 Task: Create ChildIssue0000000101 as Child Issue of Issue Issue0000000051 in Backlog  in Scrum Project Project0000000011 in Jira. Create ChildIssue0000000102 as Child Issue of Issue Issue0000000051 in Backlog  in Scrum Project Project0000000011 in Jira. Create ChildIssue0000000103 as Child Issue of Issue Issue0000000052 in Backlog  in Scrum Project Project0000000011 in Jira. Create ChildIssue0000000104 as Child Issue of Issue Issue0000000052 in Backlog  in Scrum Project Project0000000011 in Jira. Create ChildIssue0000000105 as Child Issue of Issue Issue0000000053 in Backlog  in Scrum Project Project0000000011 in Jira
Action: Mouse moved to (362, 195)
Screenshot: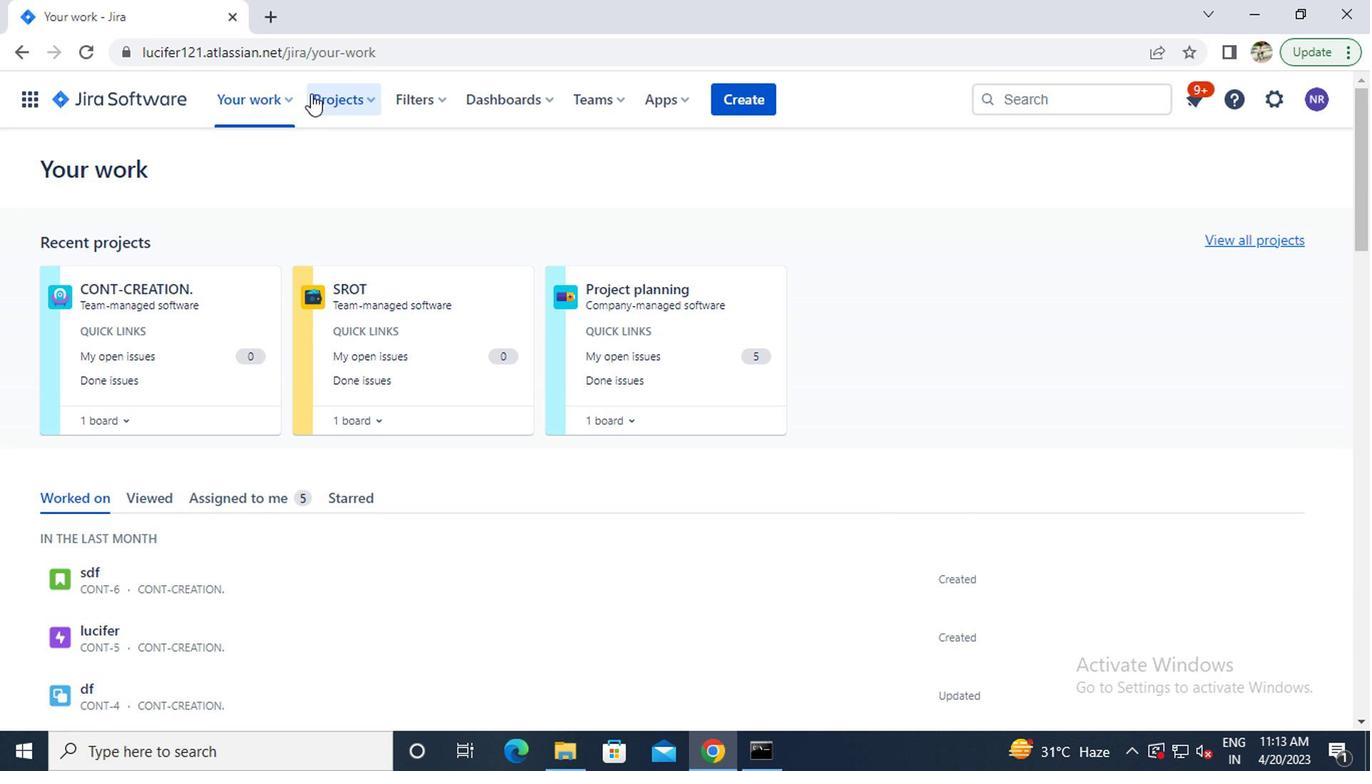 
Action: Mouse pressed left at (362, 195)
Screenshot: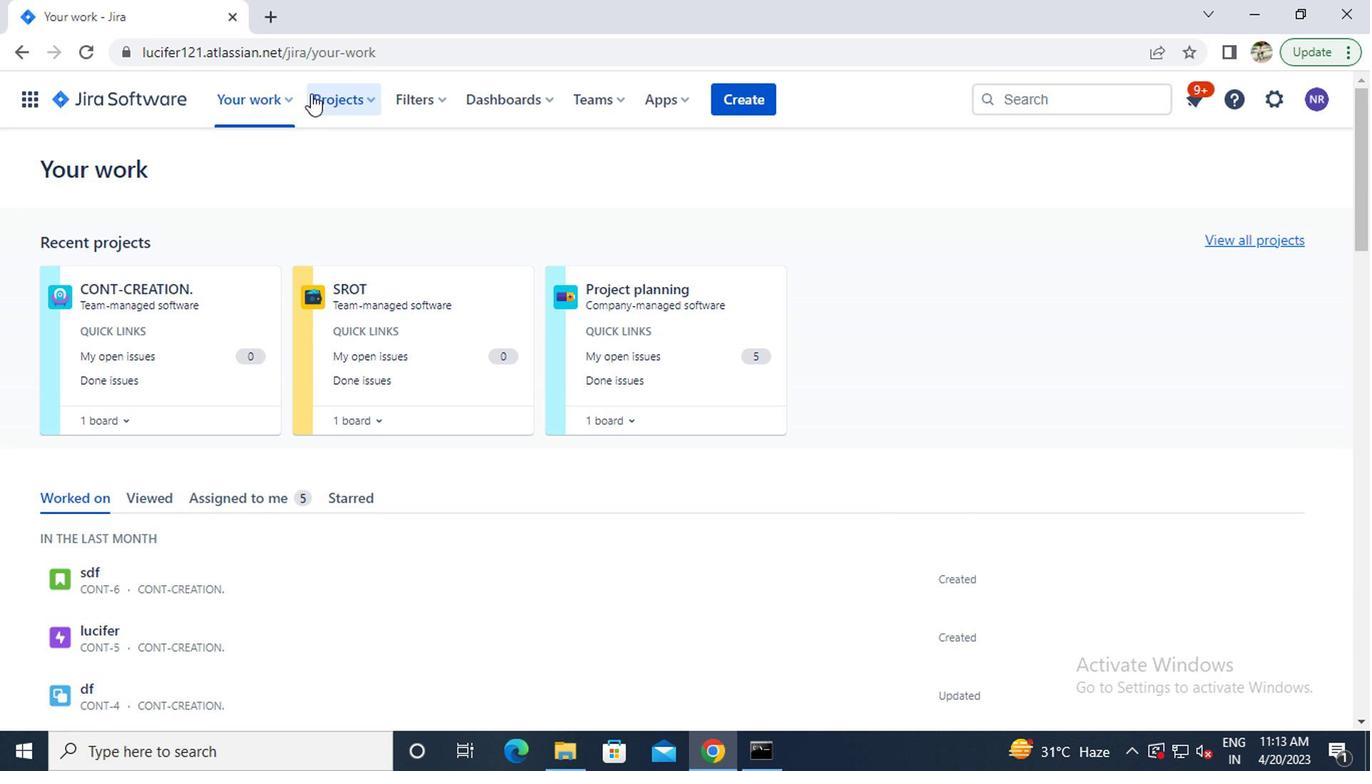 
Action: Mouse moved to (425, 278)
Screenshot: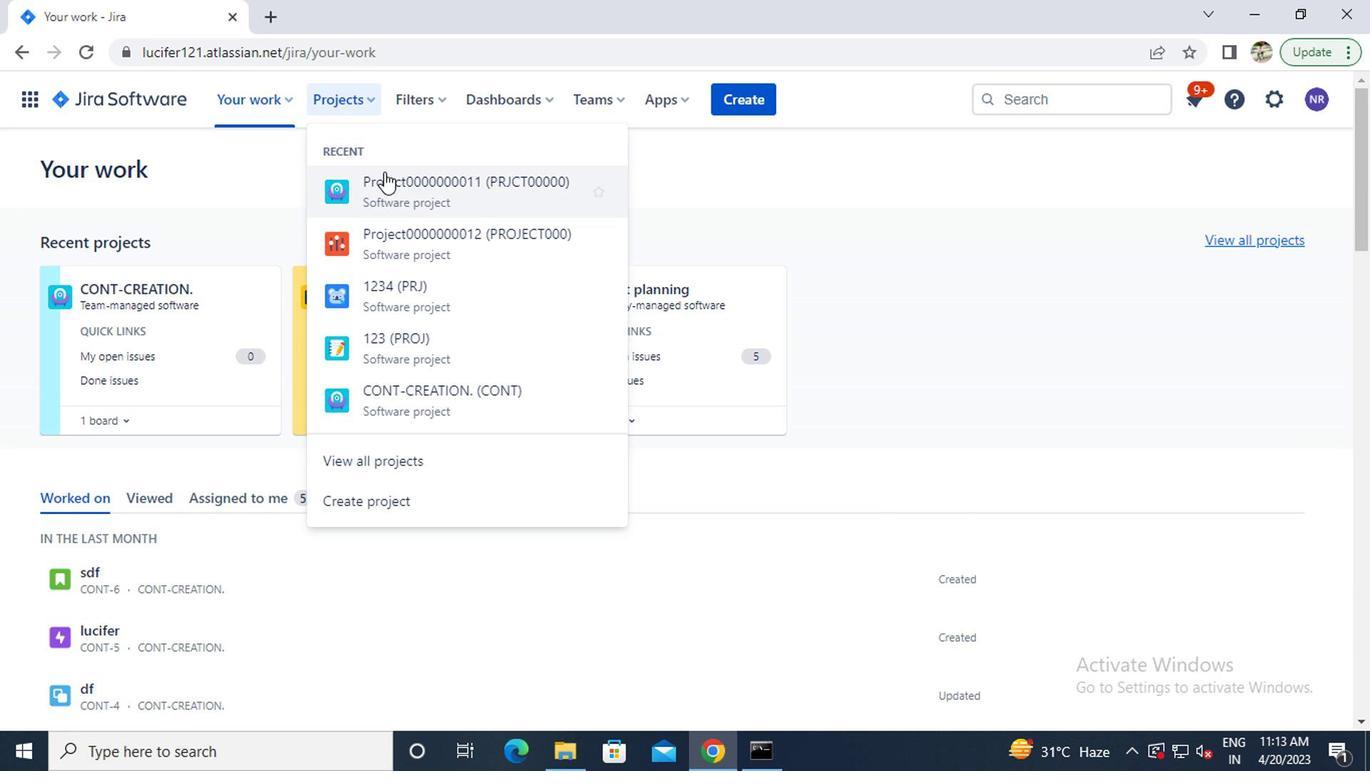 
Action: Mouse pressed left at (425, 278)
Screenshot: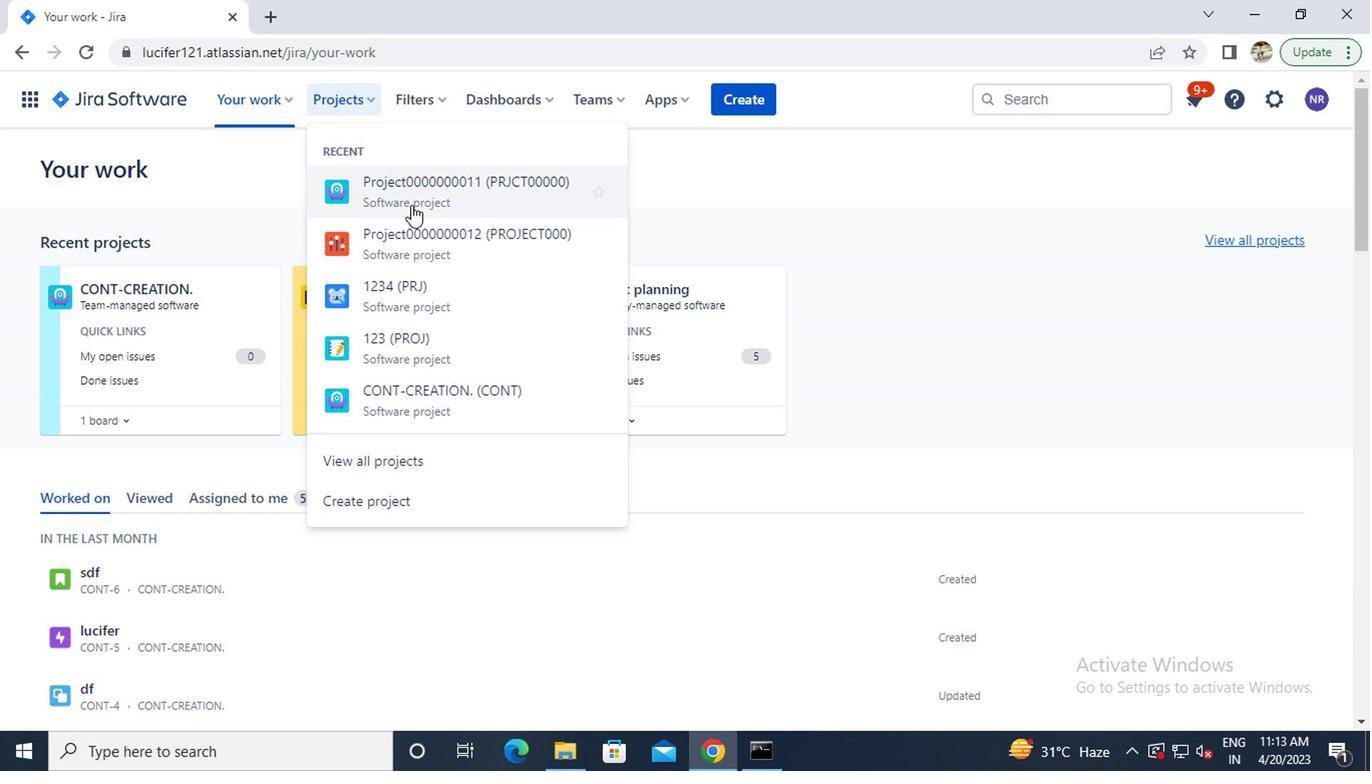 
Action: Mouse moved to (219, 351)
Screenshot: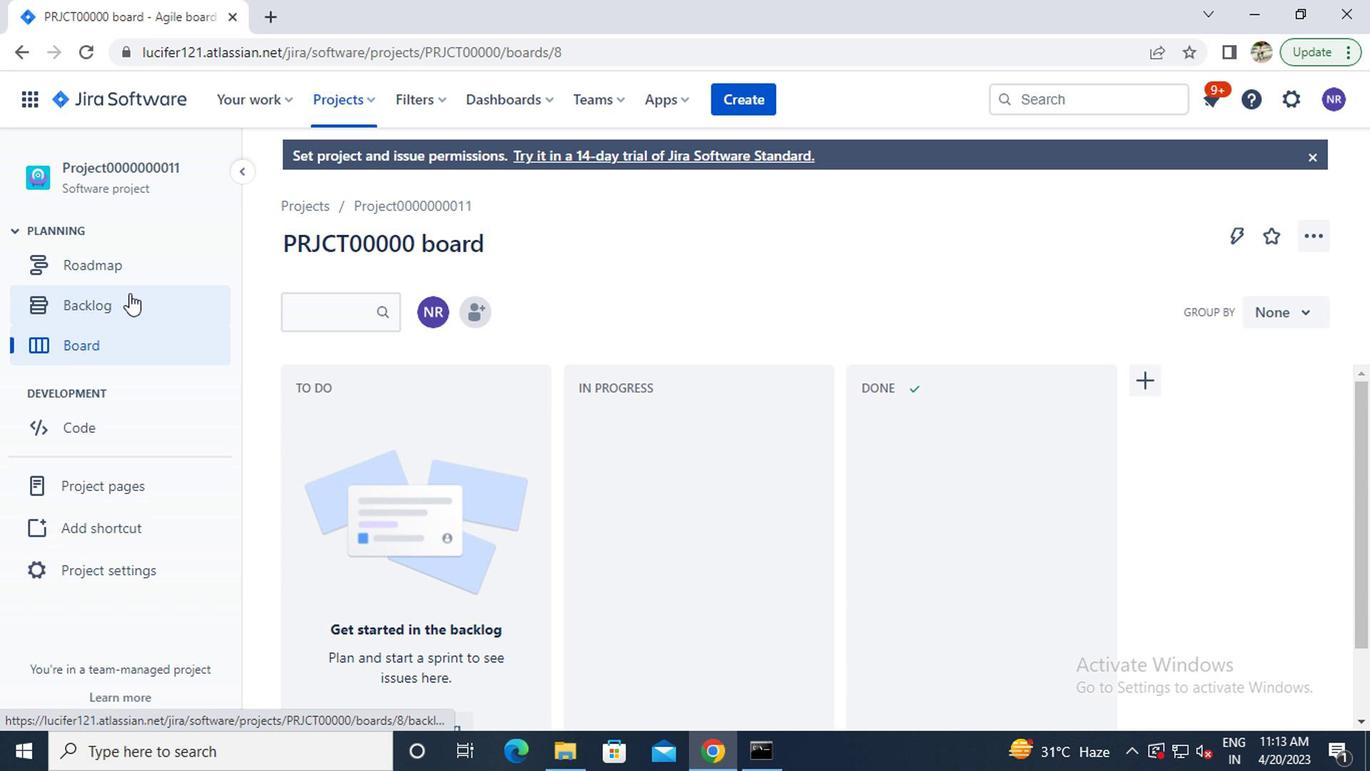 
Action: Mouse pressed left at (219, 351)
Screenshot: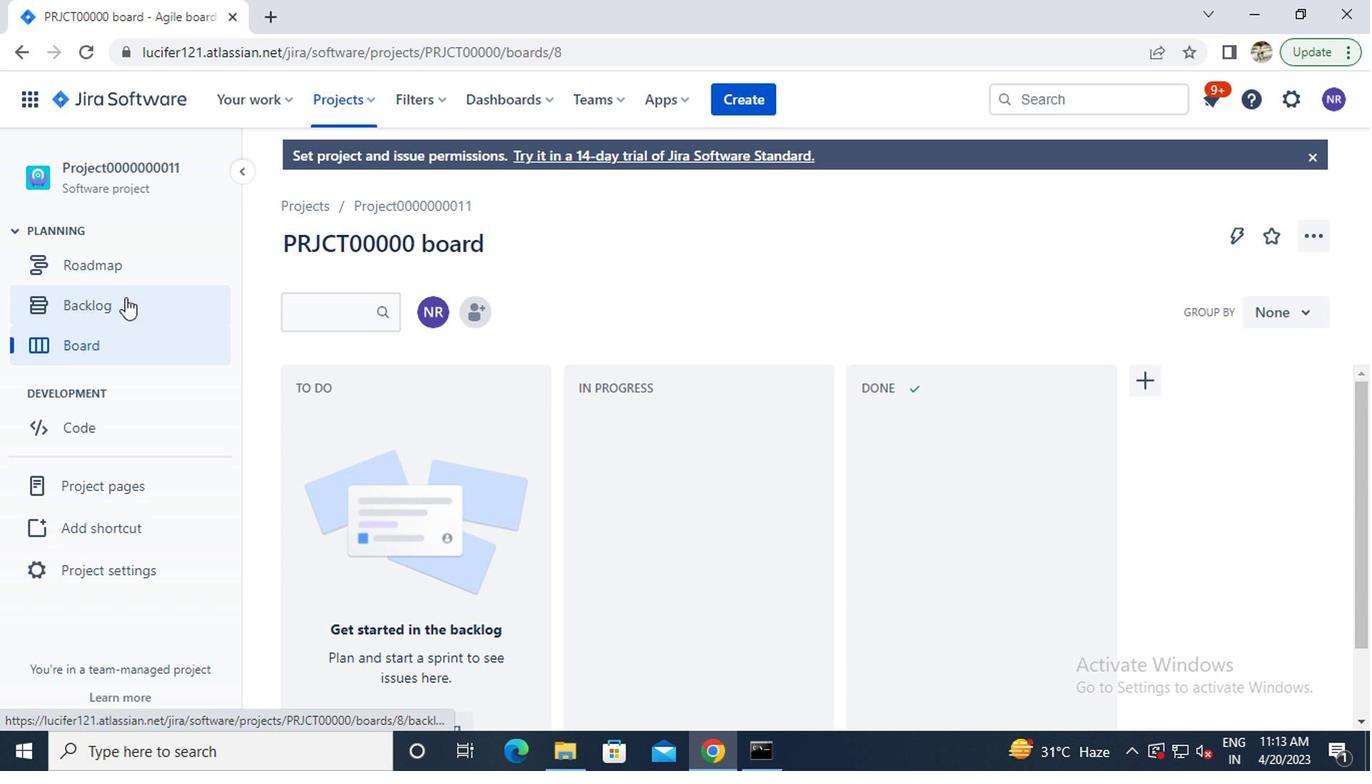 
Action: Mouse moved to (358, 383)
Screenshot: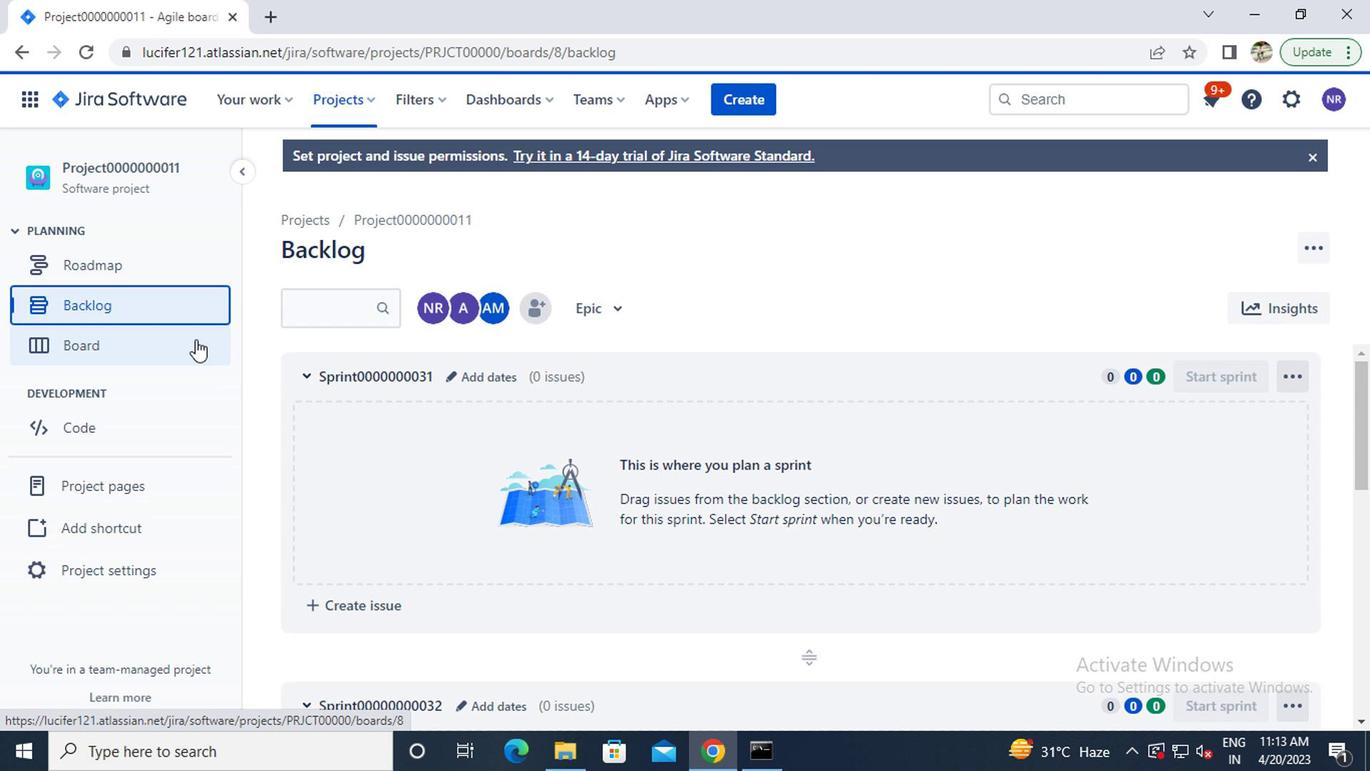 
Action: Mouse scrolled (358, 382) with delta (0, 0)
Screenshot: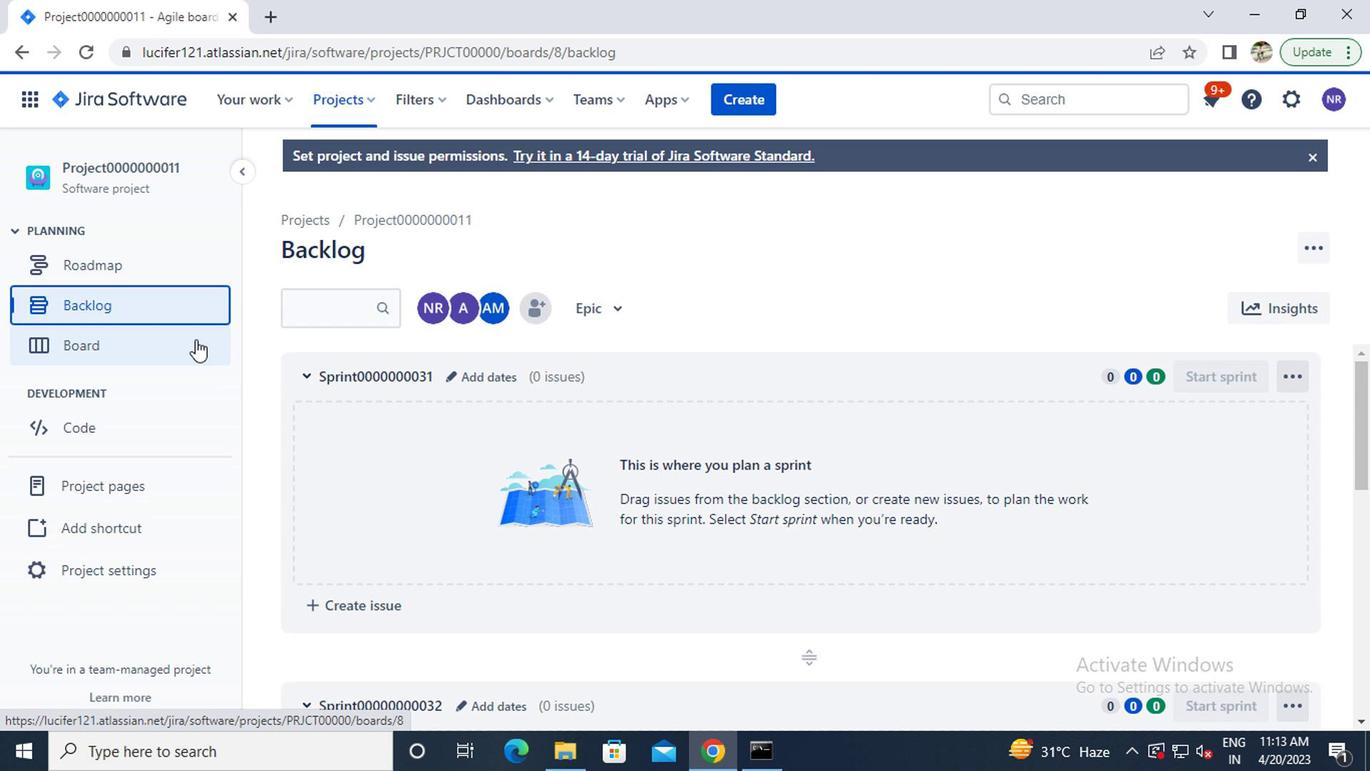 
Action: Mouse scrolled (358, 382) with delta (0, 0)
Screenshot: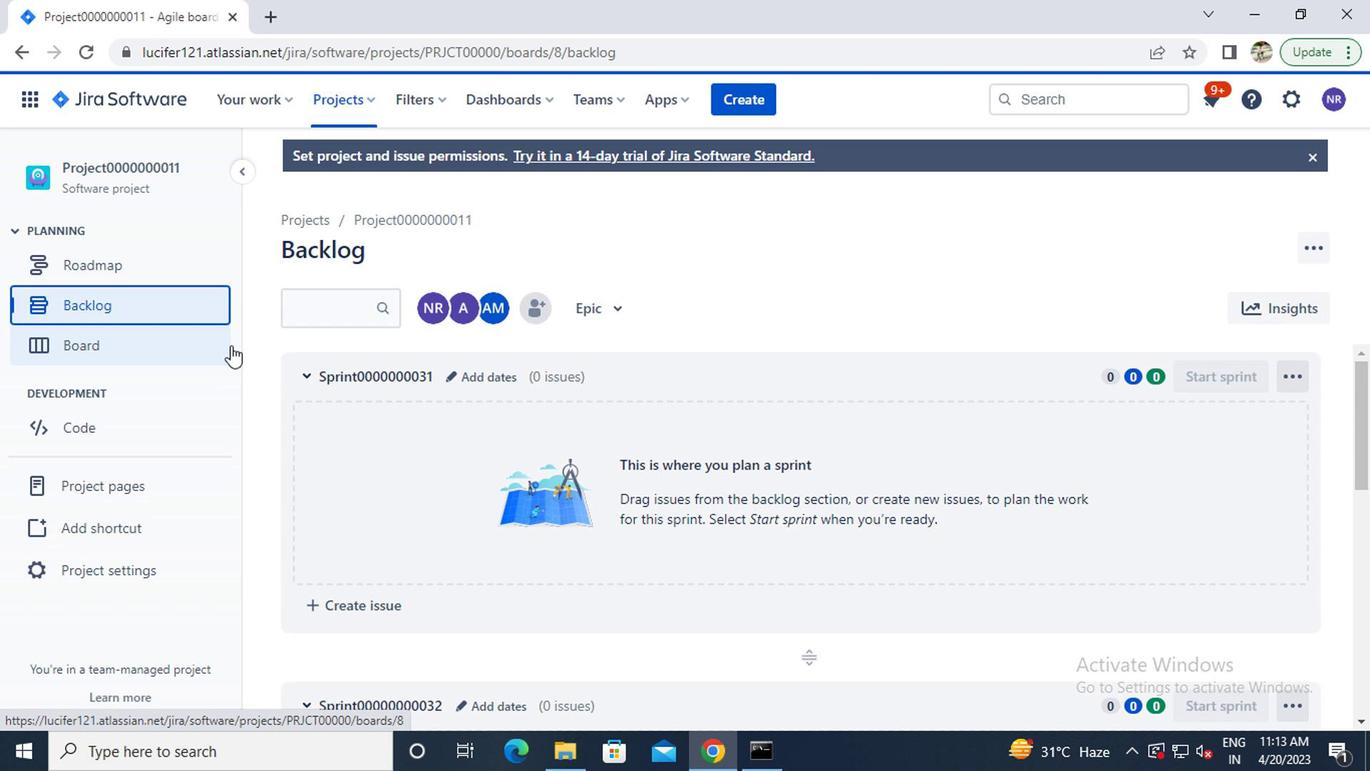 
Action: Mouse scrolled (358, 382) with delta (0, 0)
Screenshot: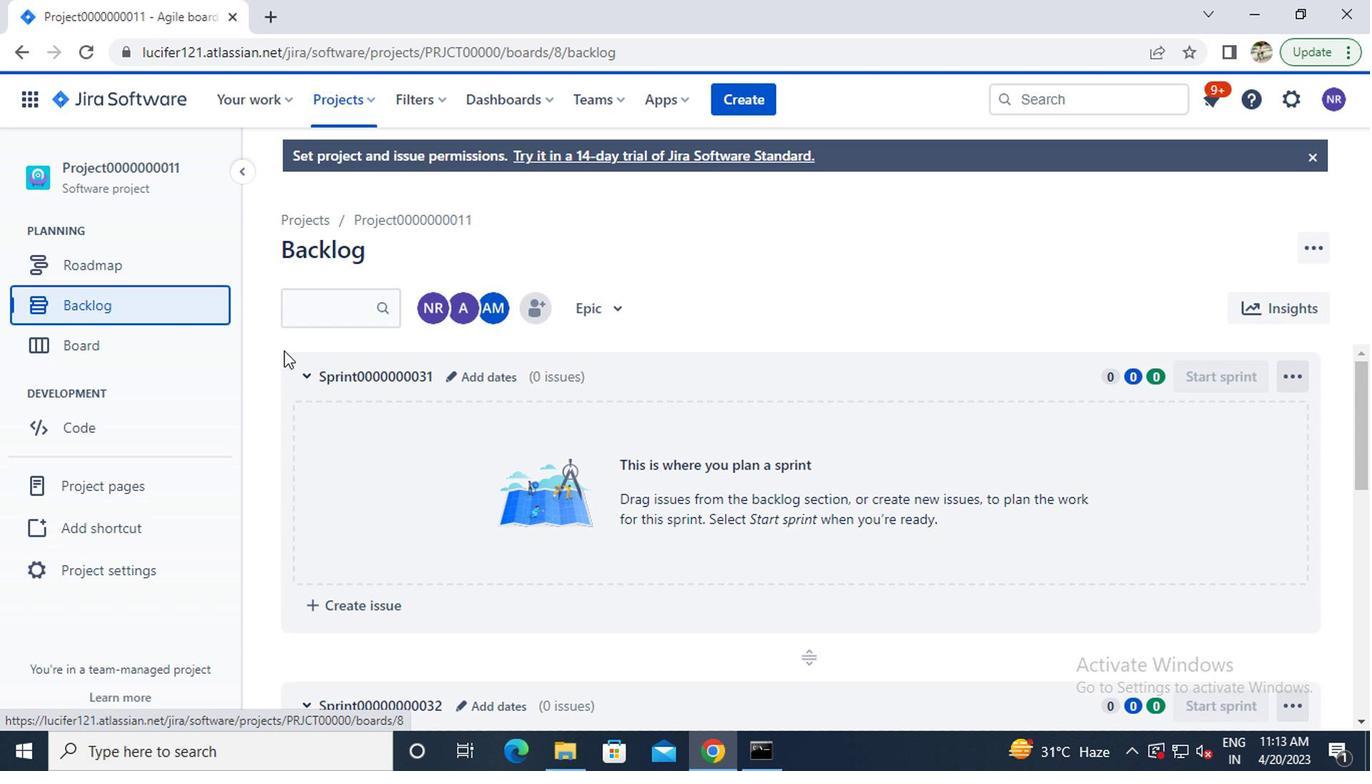 
Action: Mouse moved to (370, 390)
Screenshot: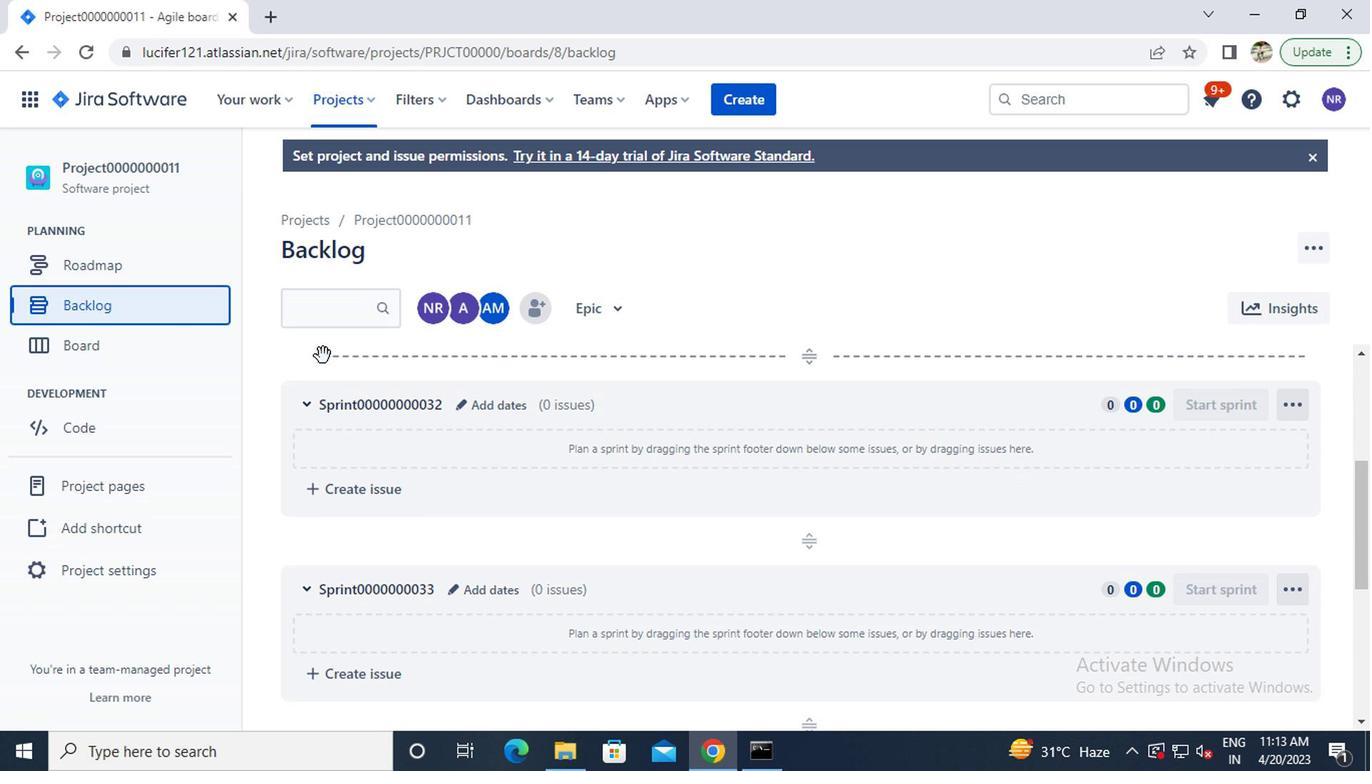 
Action: Mouse scrolled (370, 389) with delta (0, 0)
Screenshot: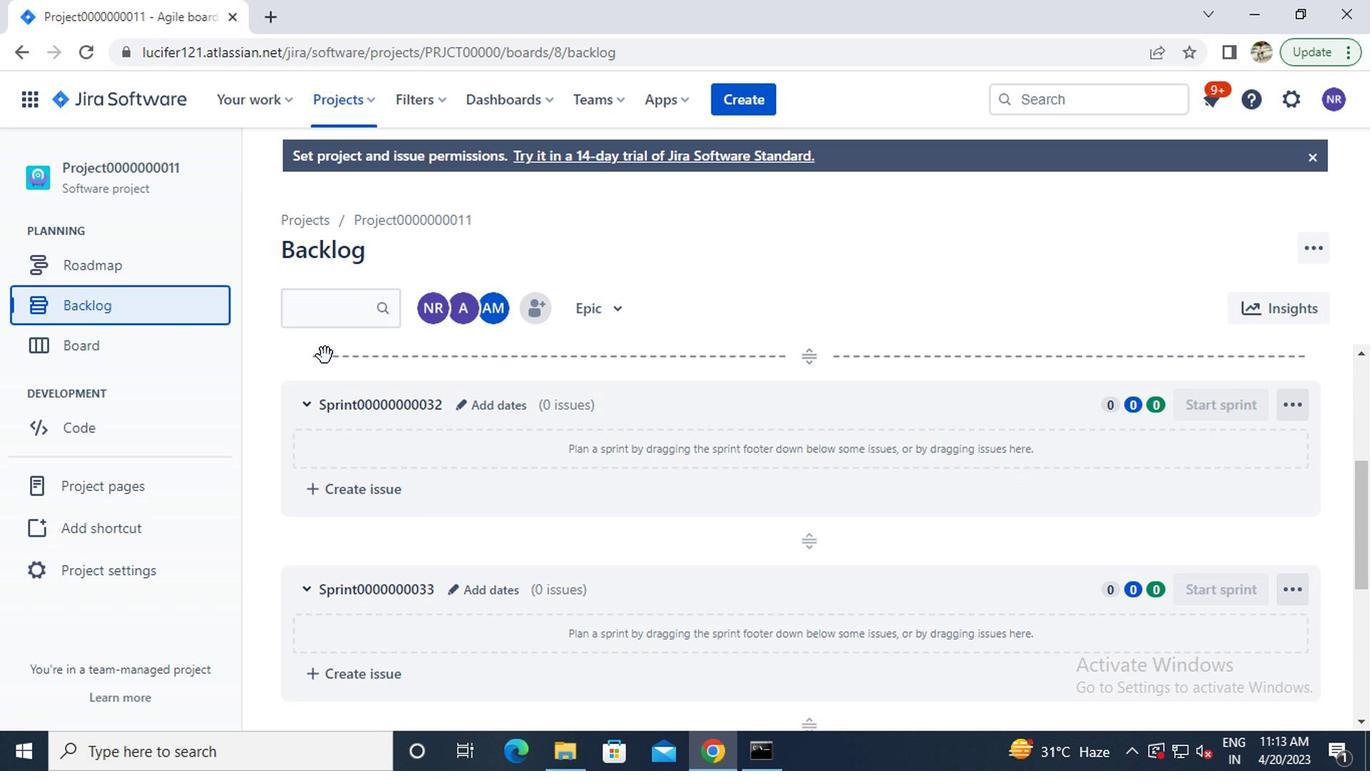
Action: Mouse scrolled (370, 389) with delta (0, 0)
Screenshot: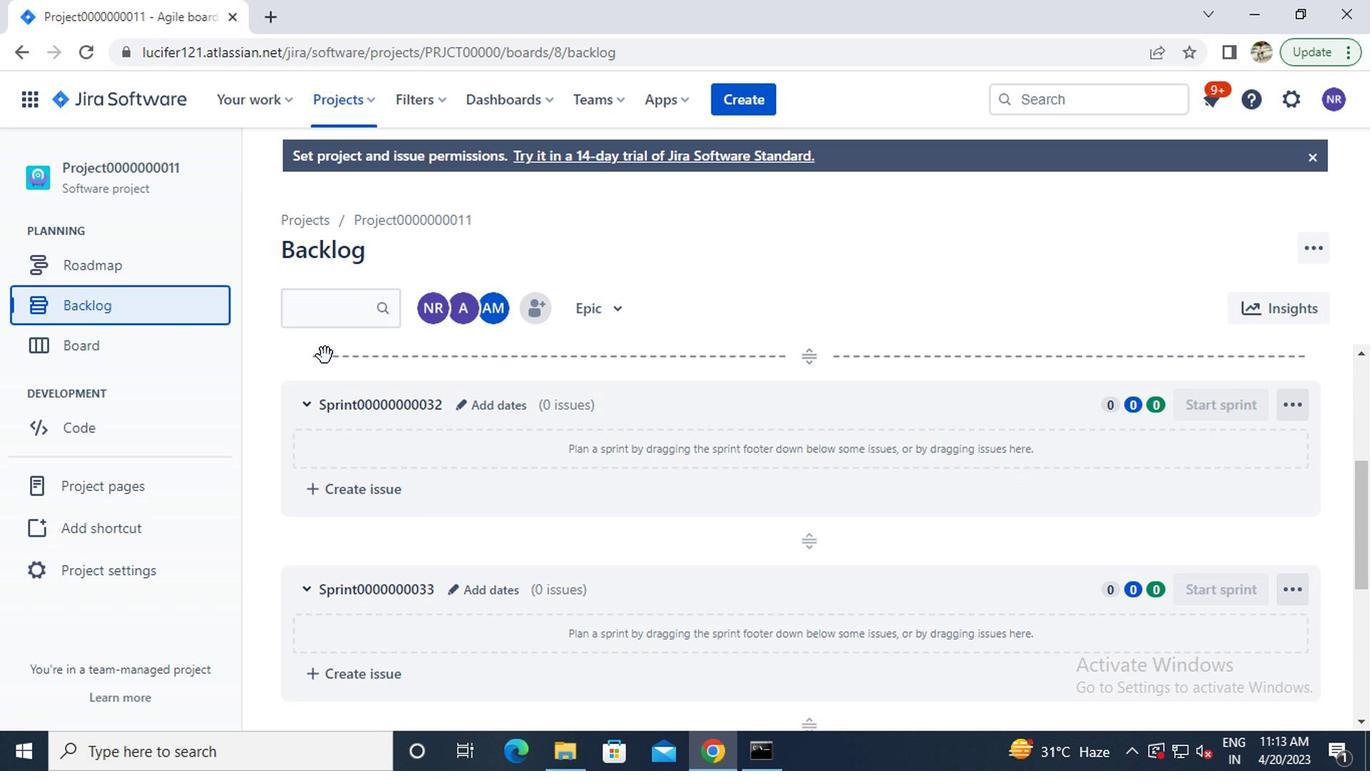 
Action: Mouse scrolled (370, 389) with delta (0, 0)
Screenshot: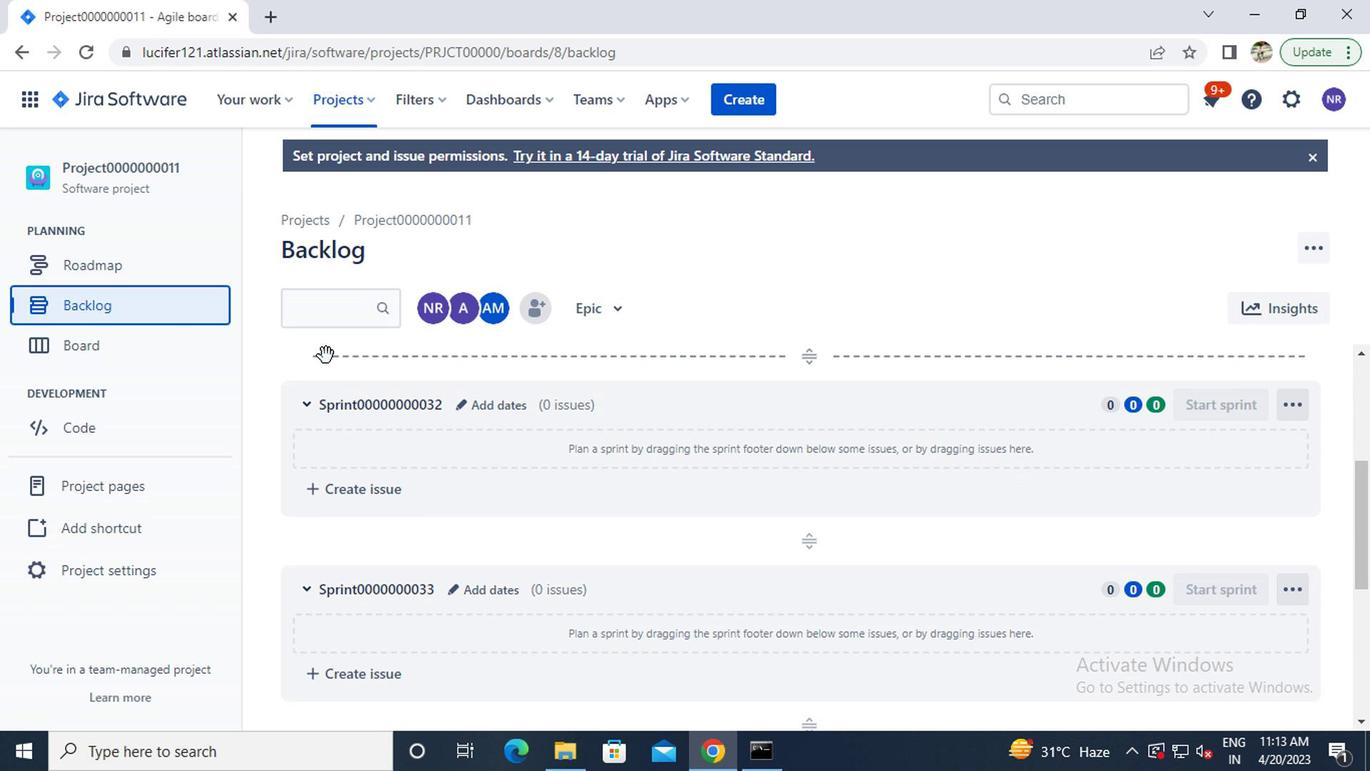 
Action: Mouse scrolled (370, 389) with delta (0, 0)
Screenshot: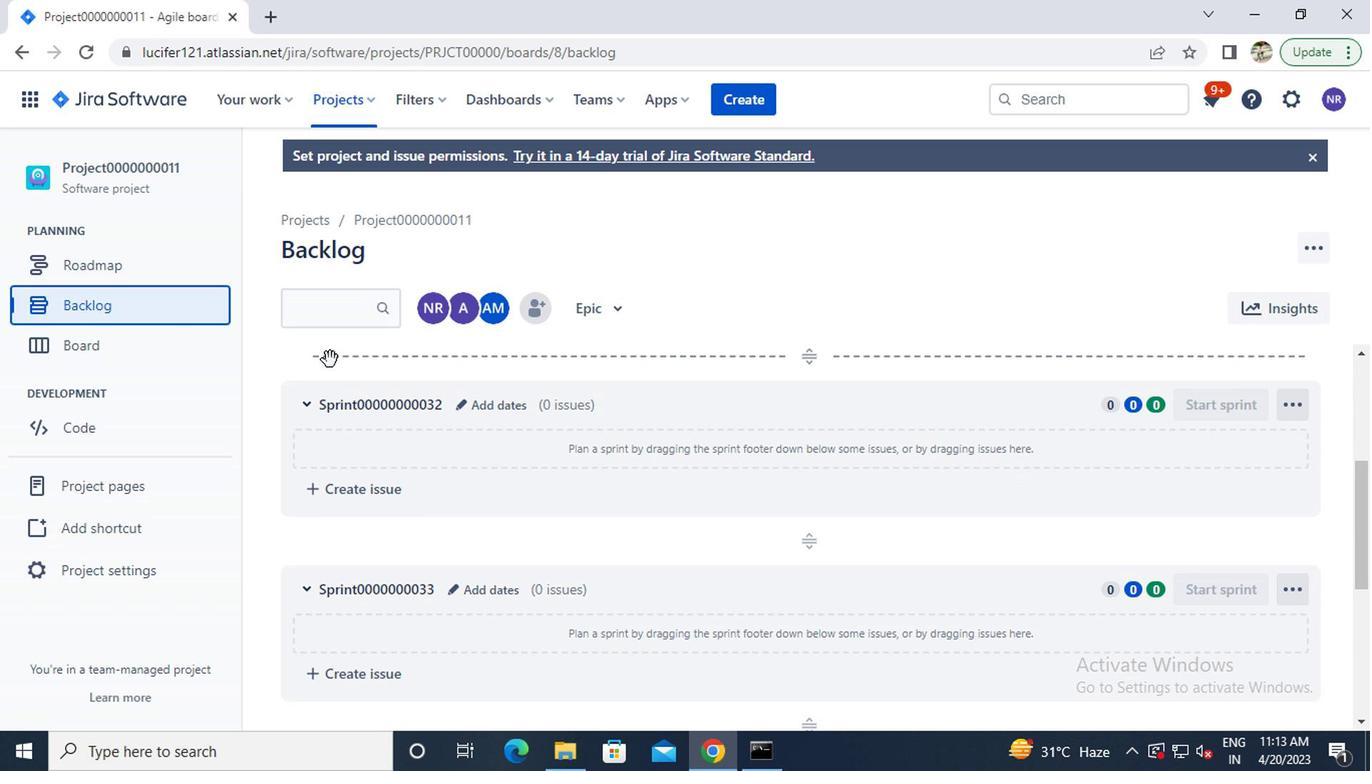 
Action: Mouse moved to (416, 450)
Screenshot: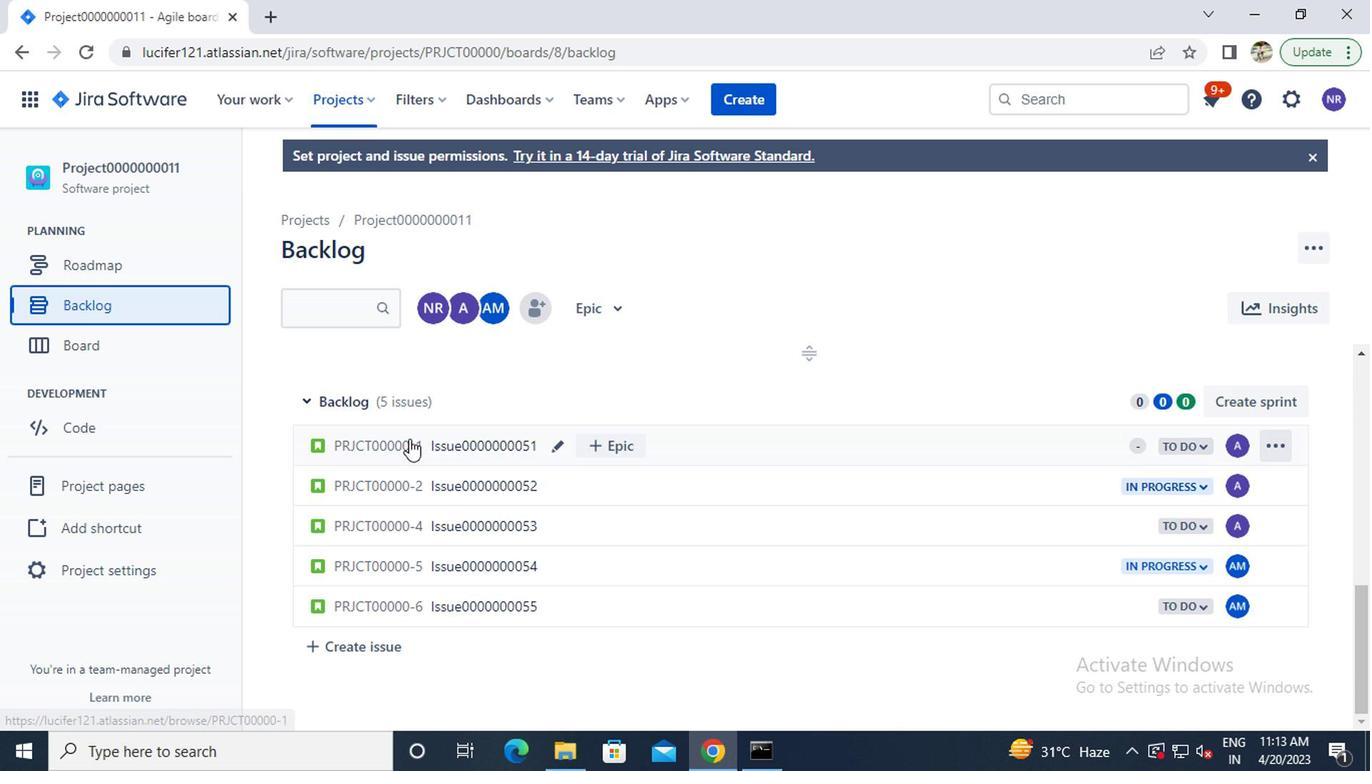
Action: Mouse pressed left at (416, 450)
Screenshot: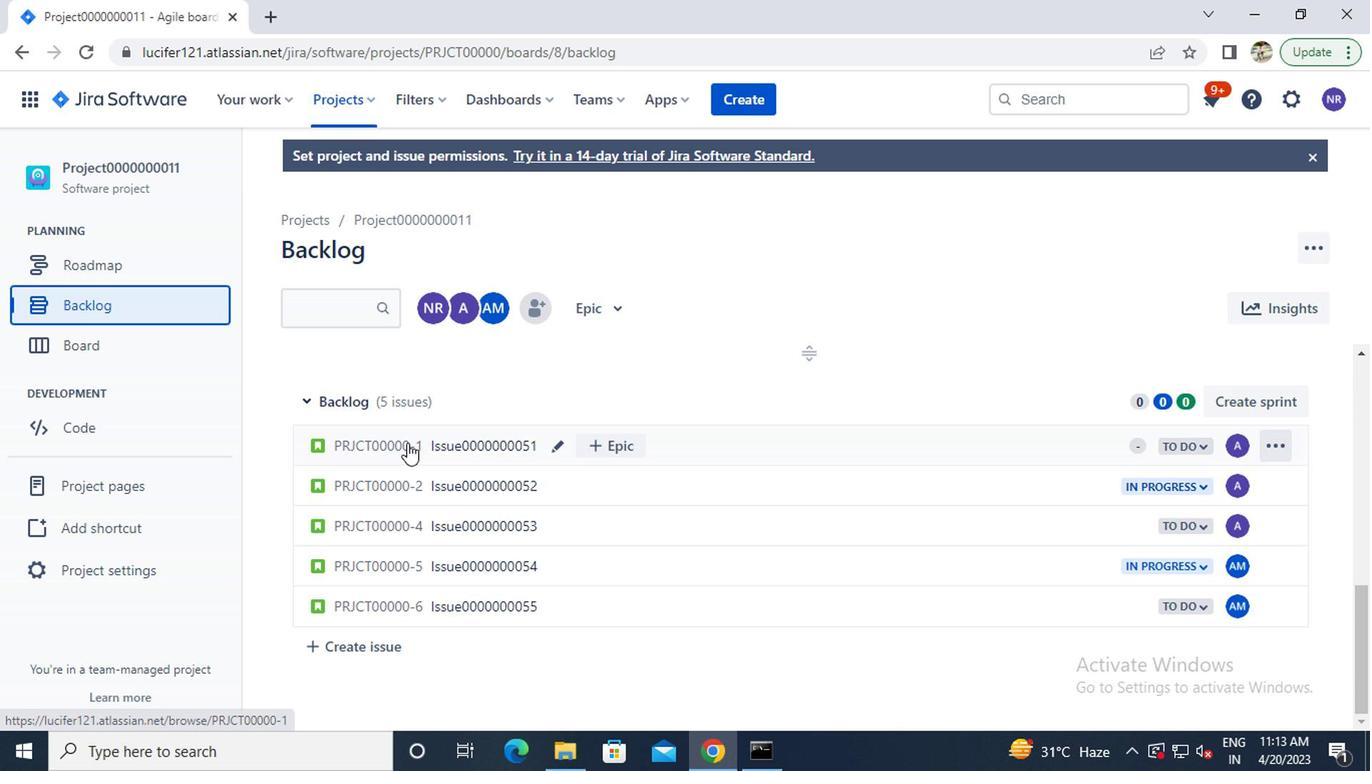 
Action: Mouse moved to (843, 463)
Screenshot: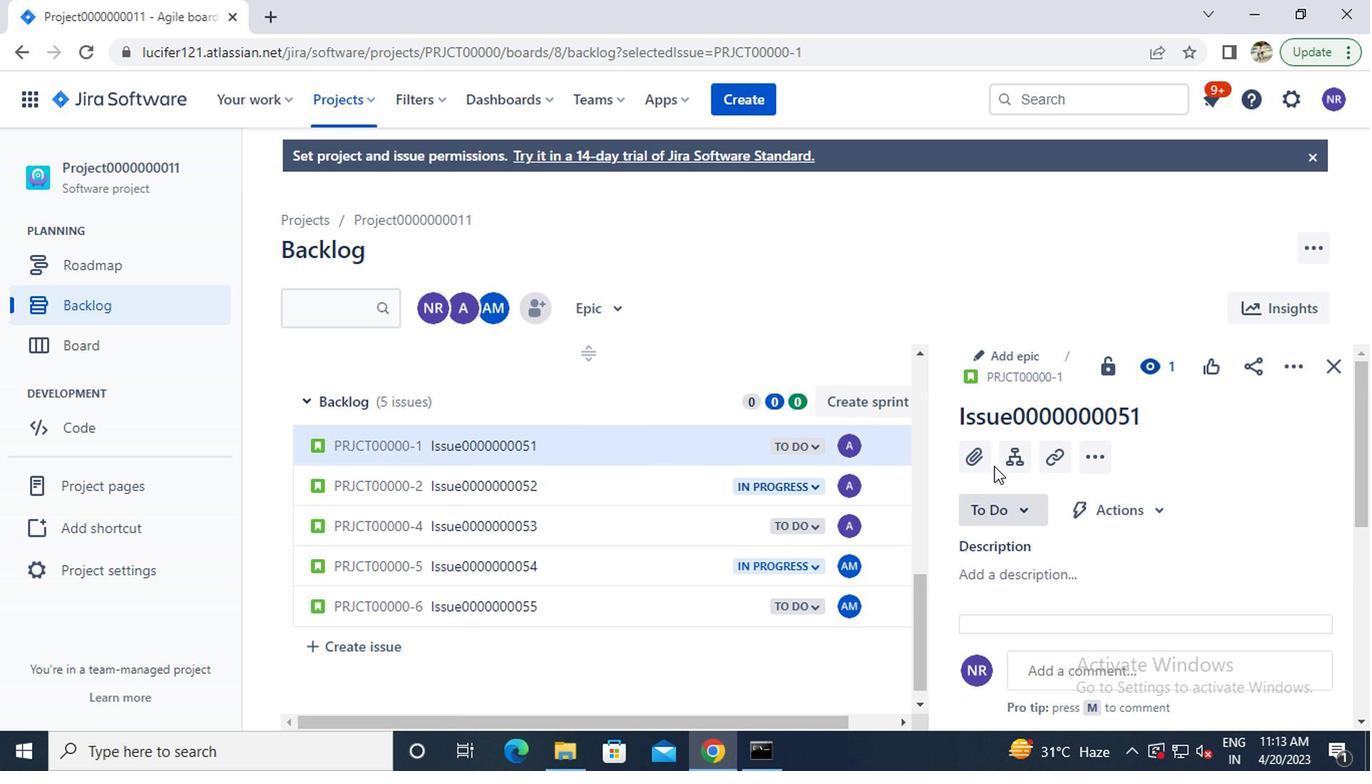 
Action: Mouse pressed left at (843, 463)
Screenshot: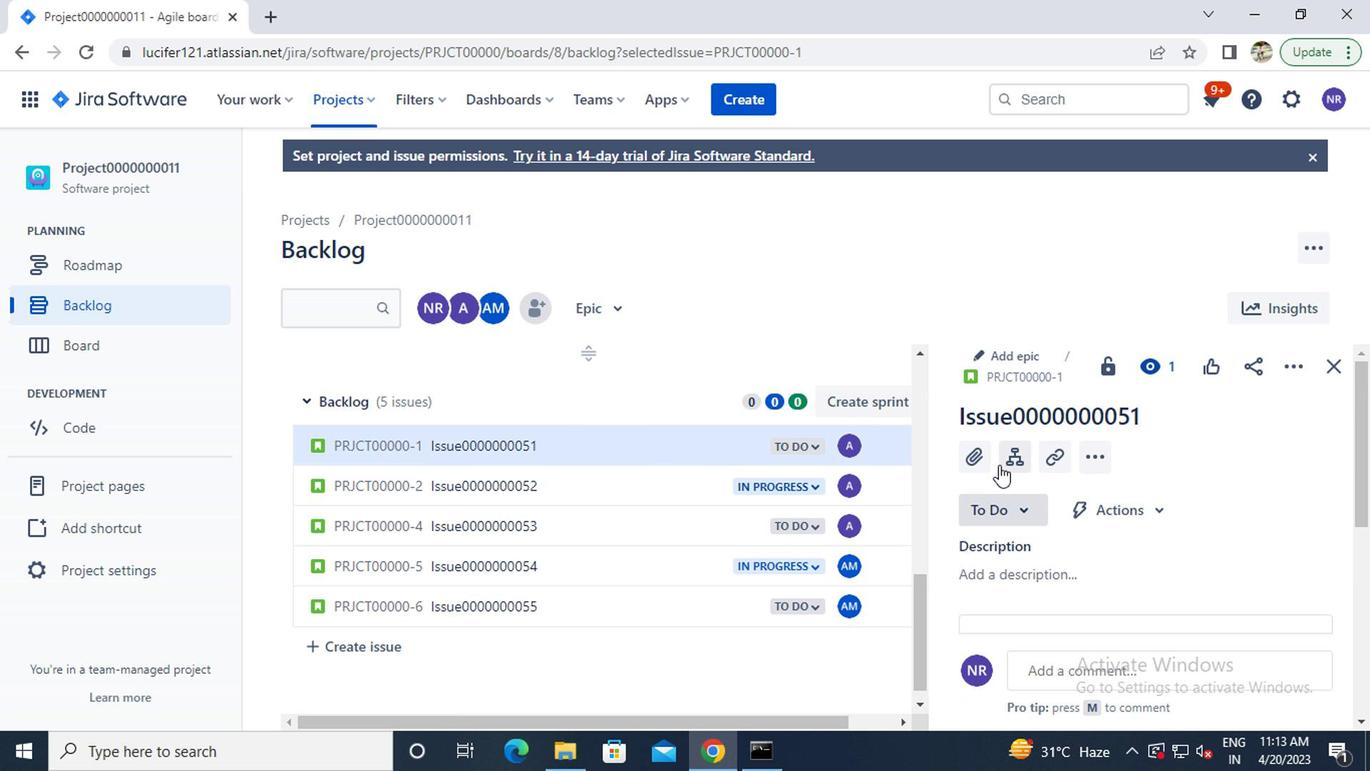 
Action: Mouse moved to (834, 496)
Screenshot: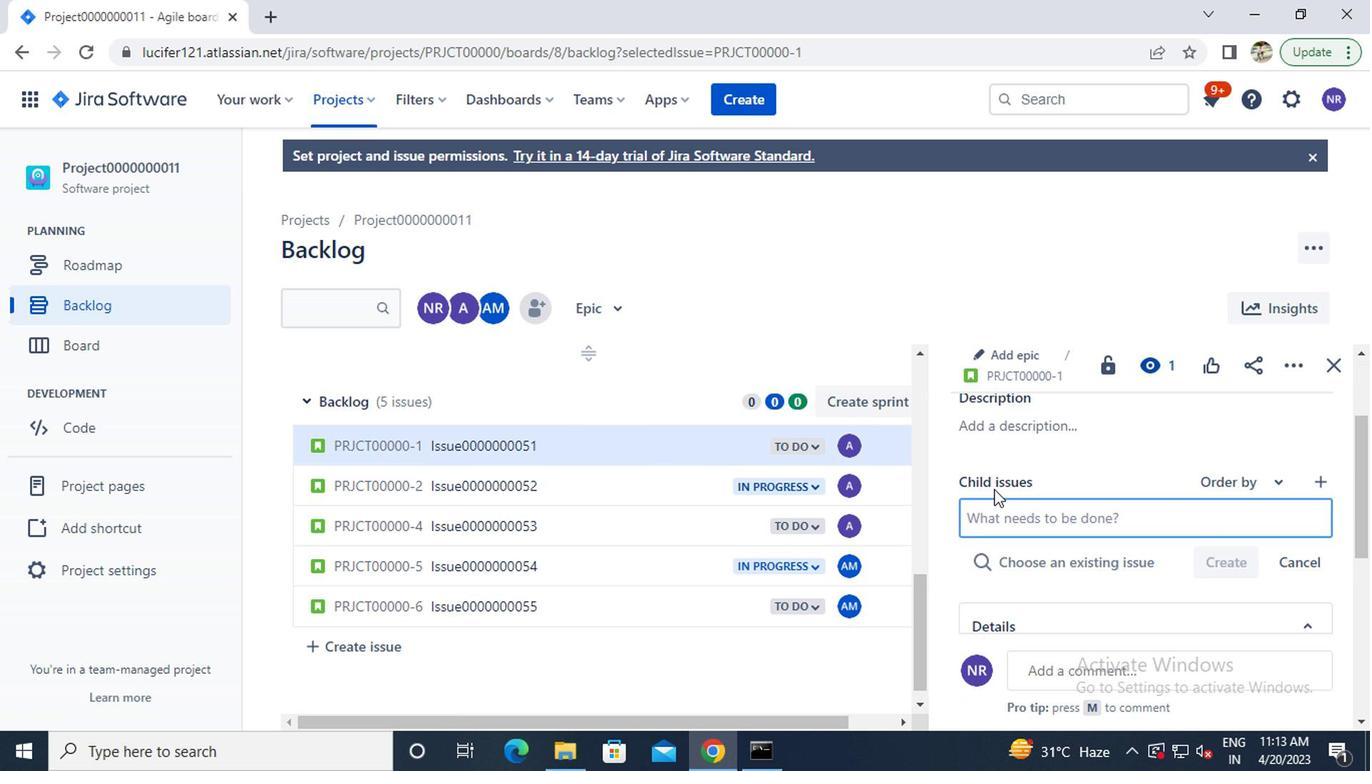 
Action: Mouse pressed left at (834, 496)
Screenshot: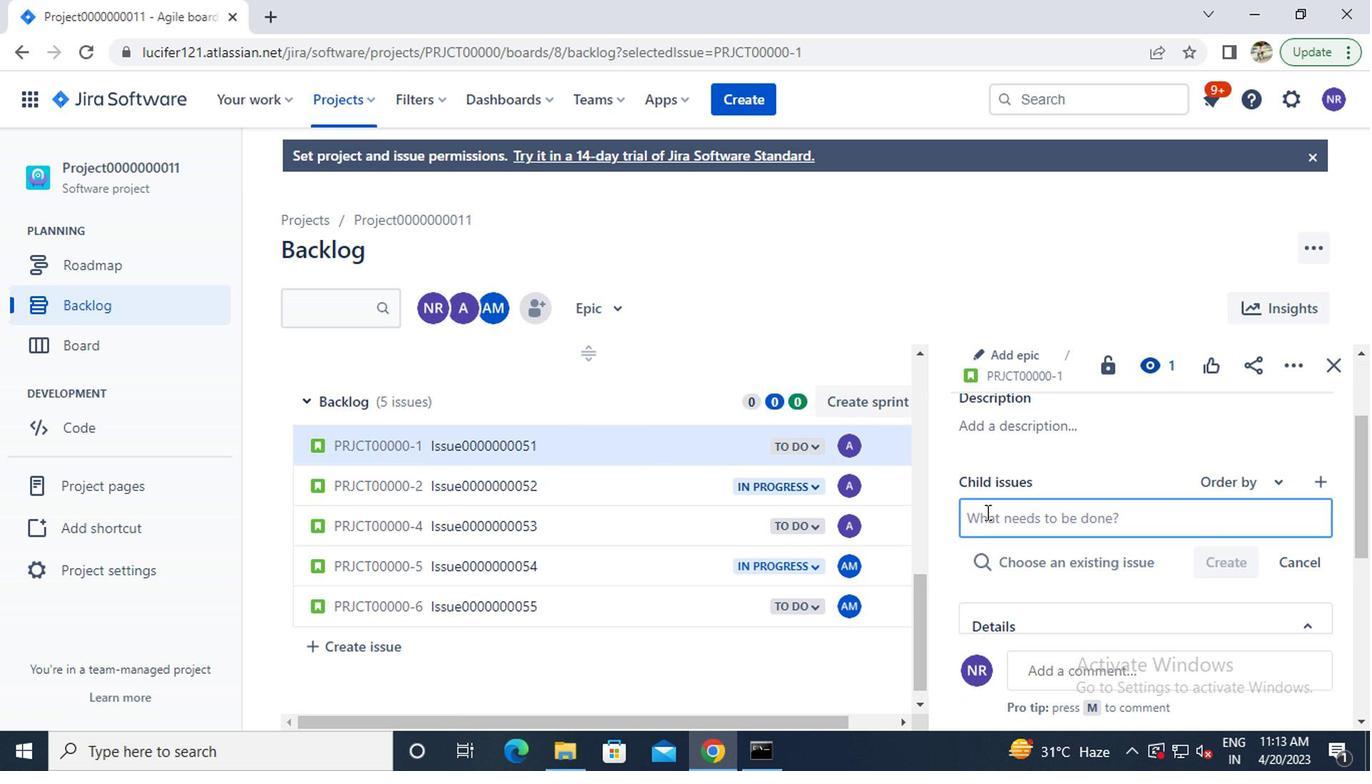 
Action: Key pressed c<Key.caps_lock>hild<Key.caps_lock>i<Key.caps_lock>ssue0000000101
Screenshot: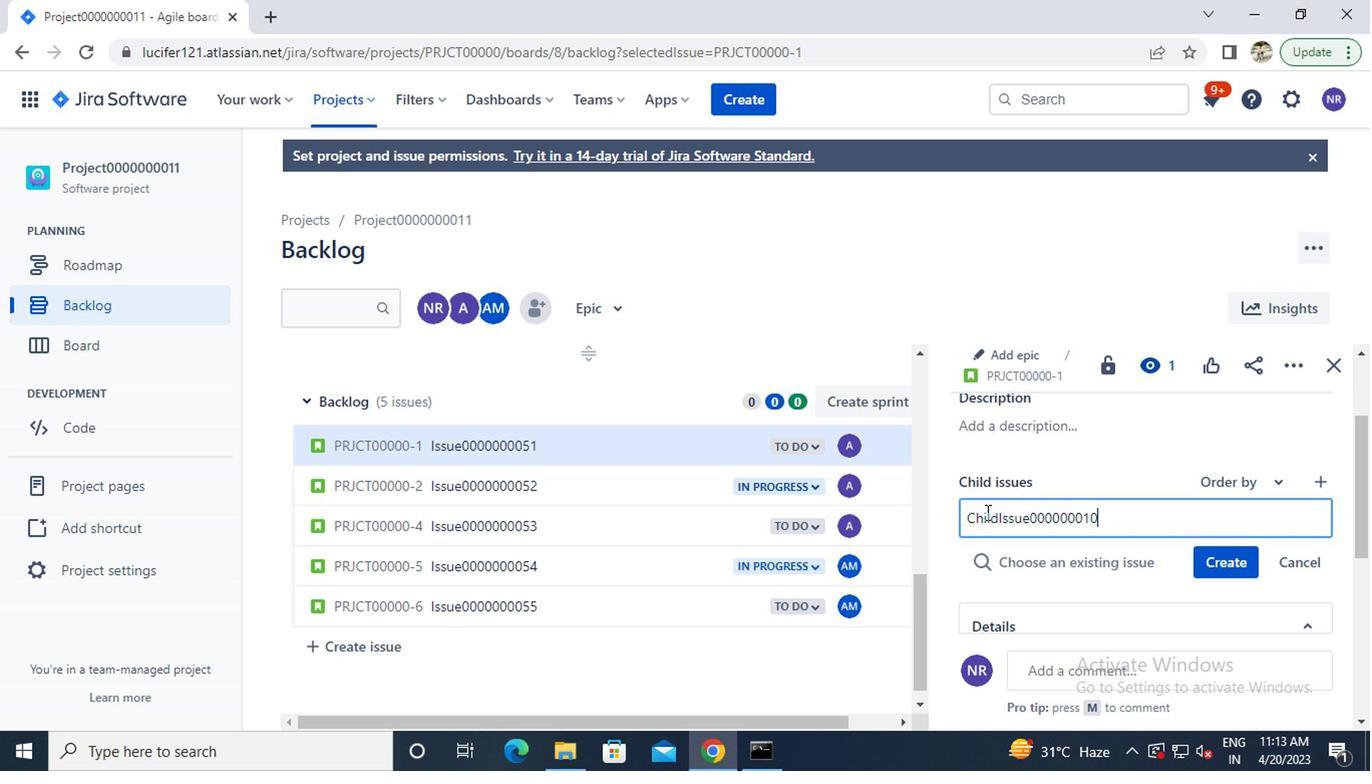 
Action: Mouse moved to (998, 532)
Screenshot: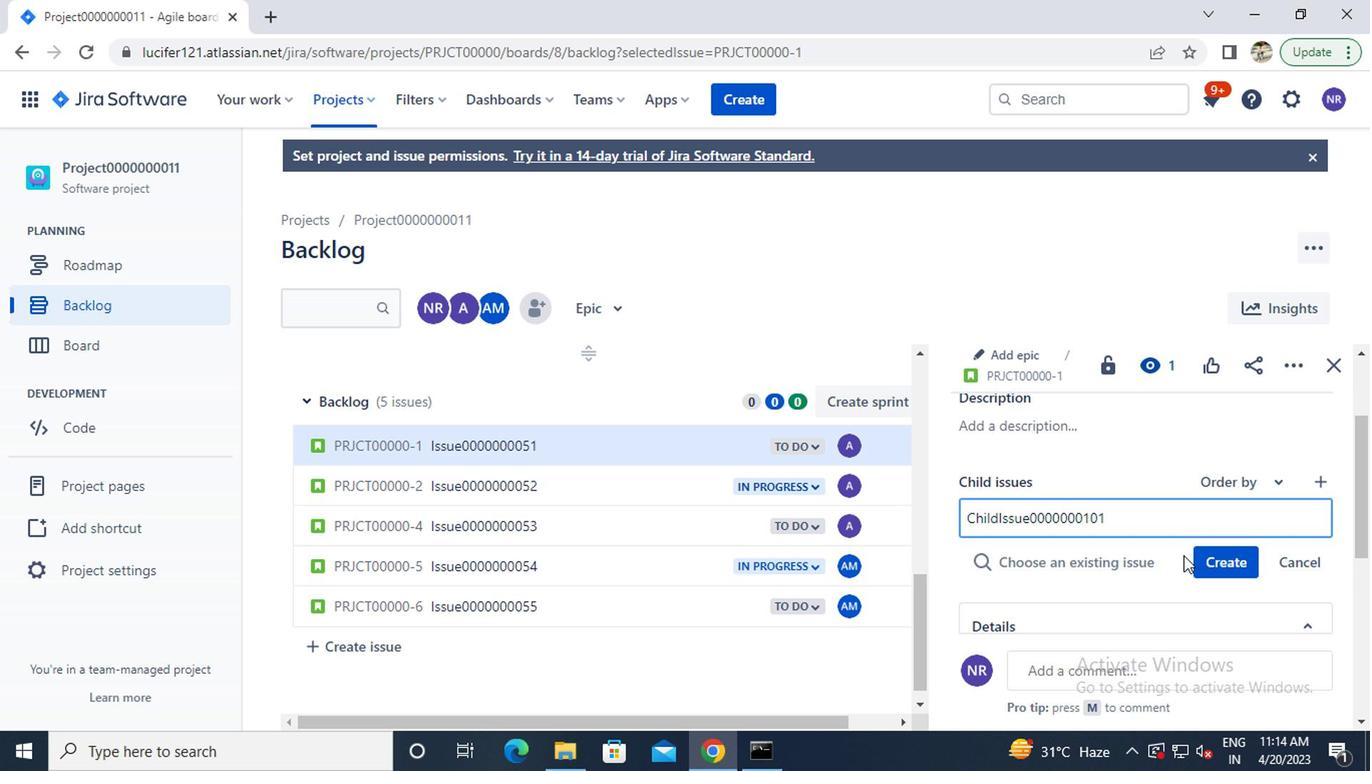
Action: Mouse pressed left at (998, 532)
Screenshot: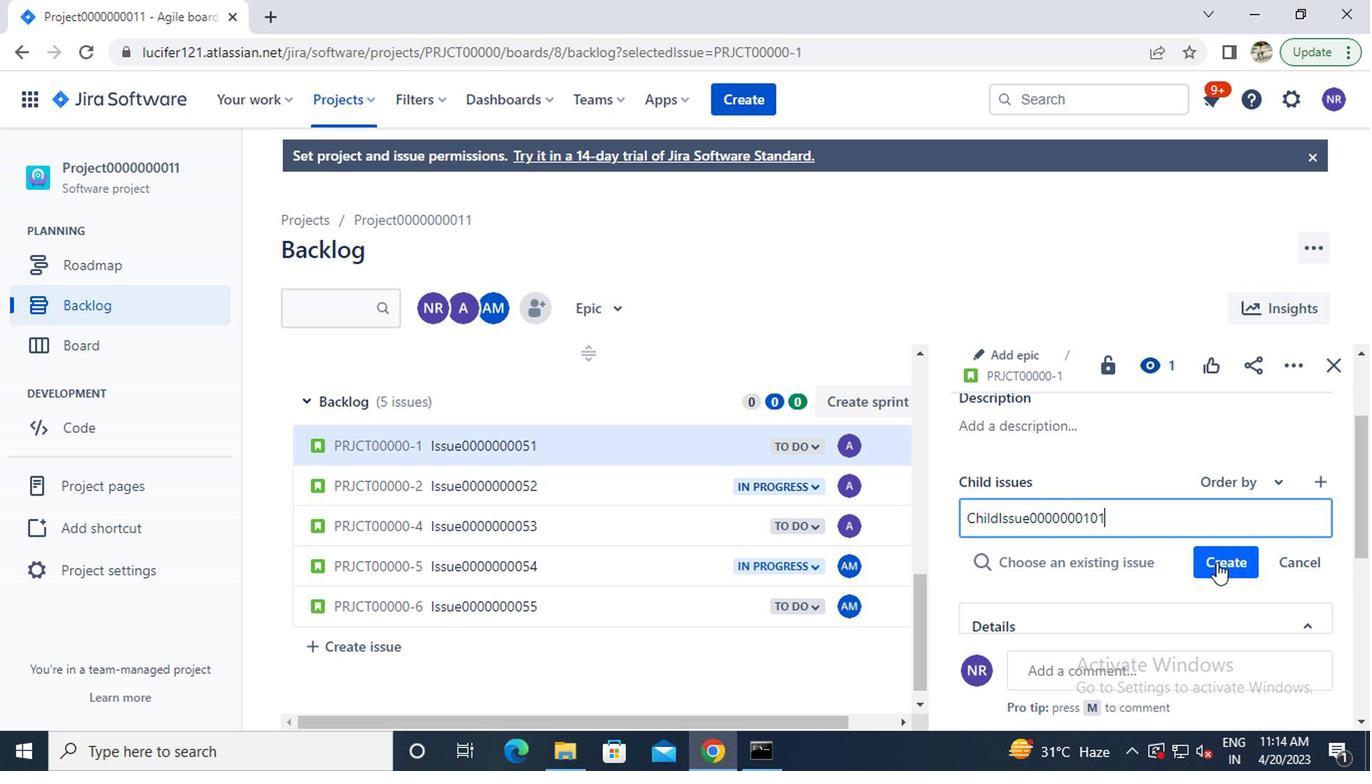 
Action: Mouse moved to (968, 538)
Screenshot: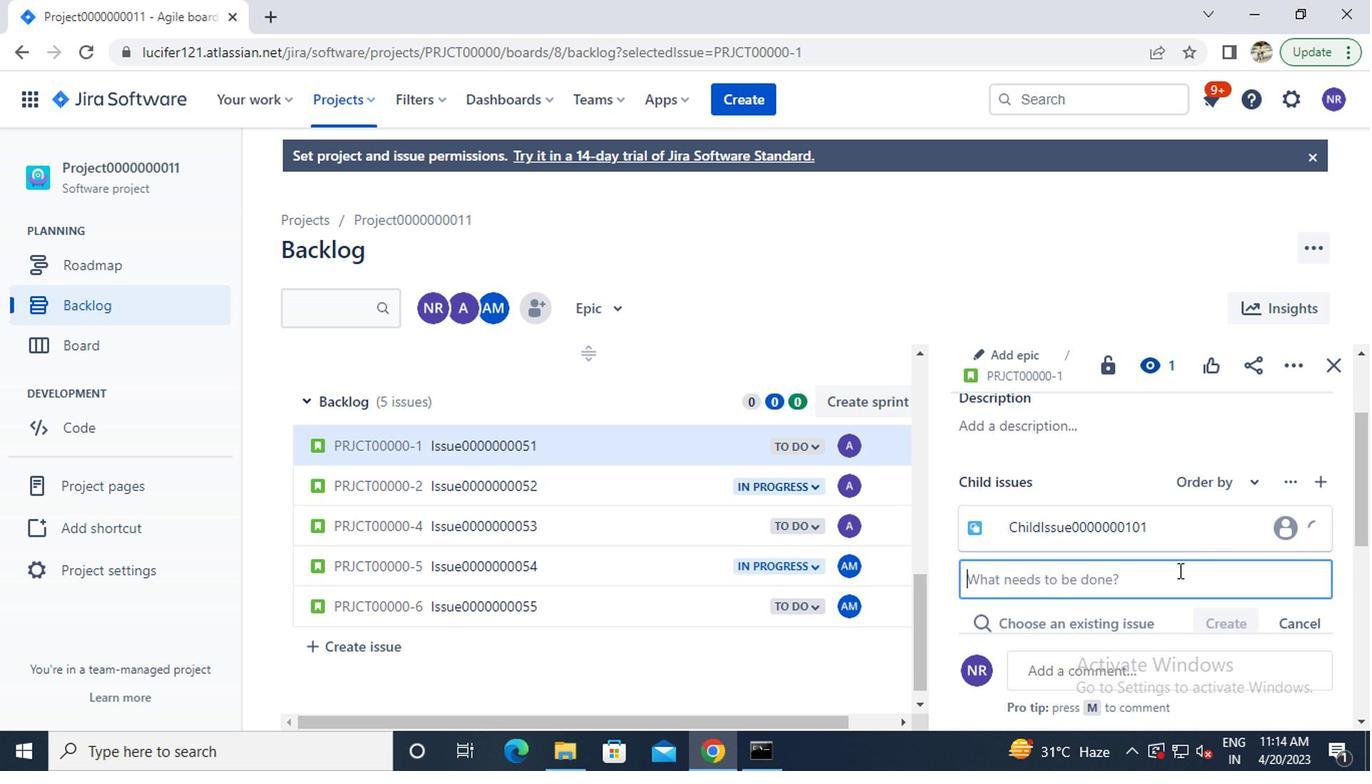 
Action: Key pressed <Key.caps_lock>c<Key.caps_lock>hild<Key.caps_lock>i<Key.caps_lock>ssue00000000<Key.backspace>102
Screenshot: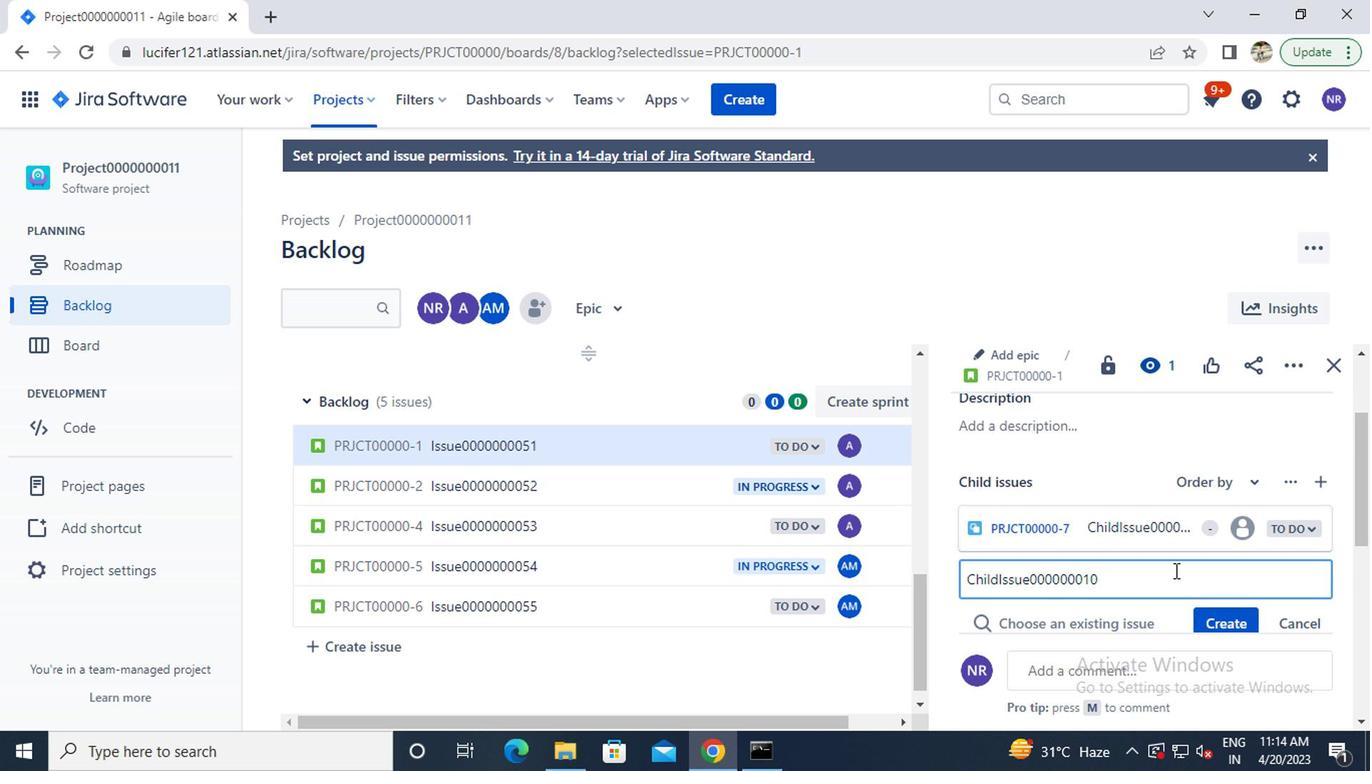 
Action: Mouse moved to (1004, 574)
Screenshot: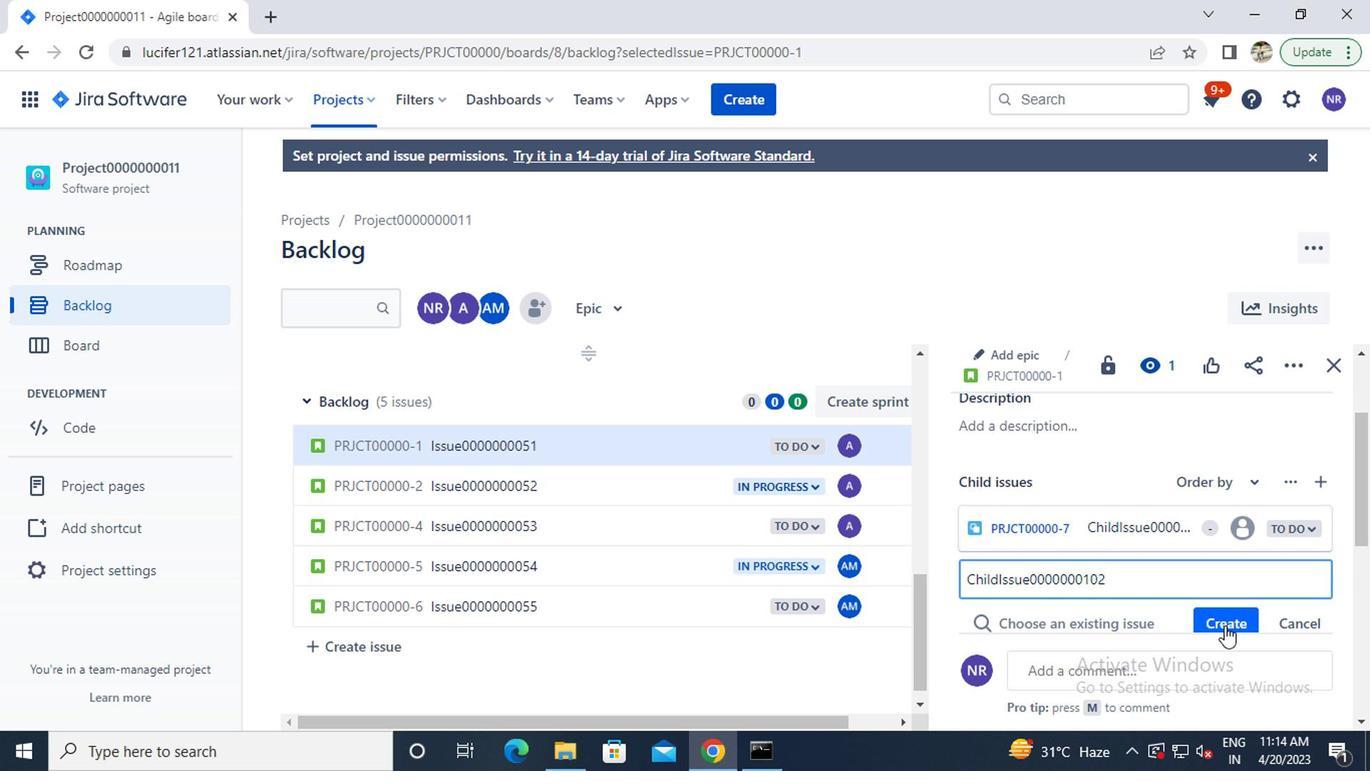 
Action: Mouse pressed left at (1004, 574)
Screenshot: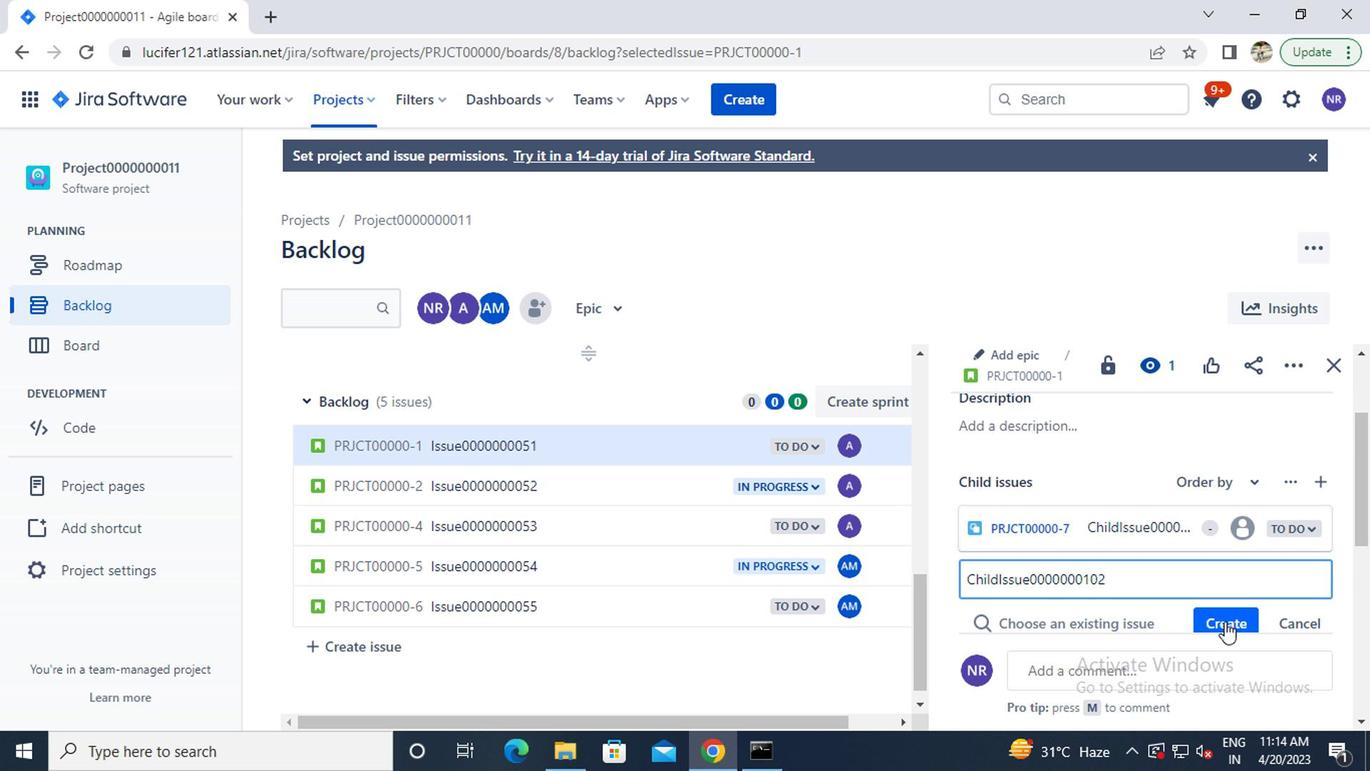 
Action: Mouse moved to (413, 472)
Screenshot: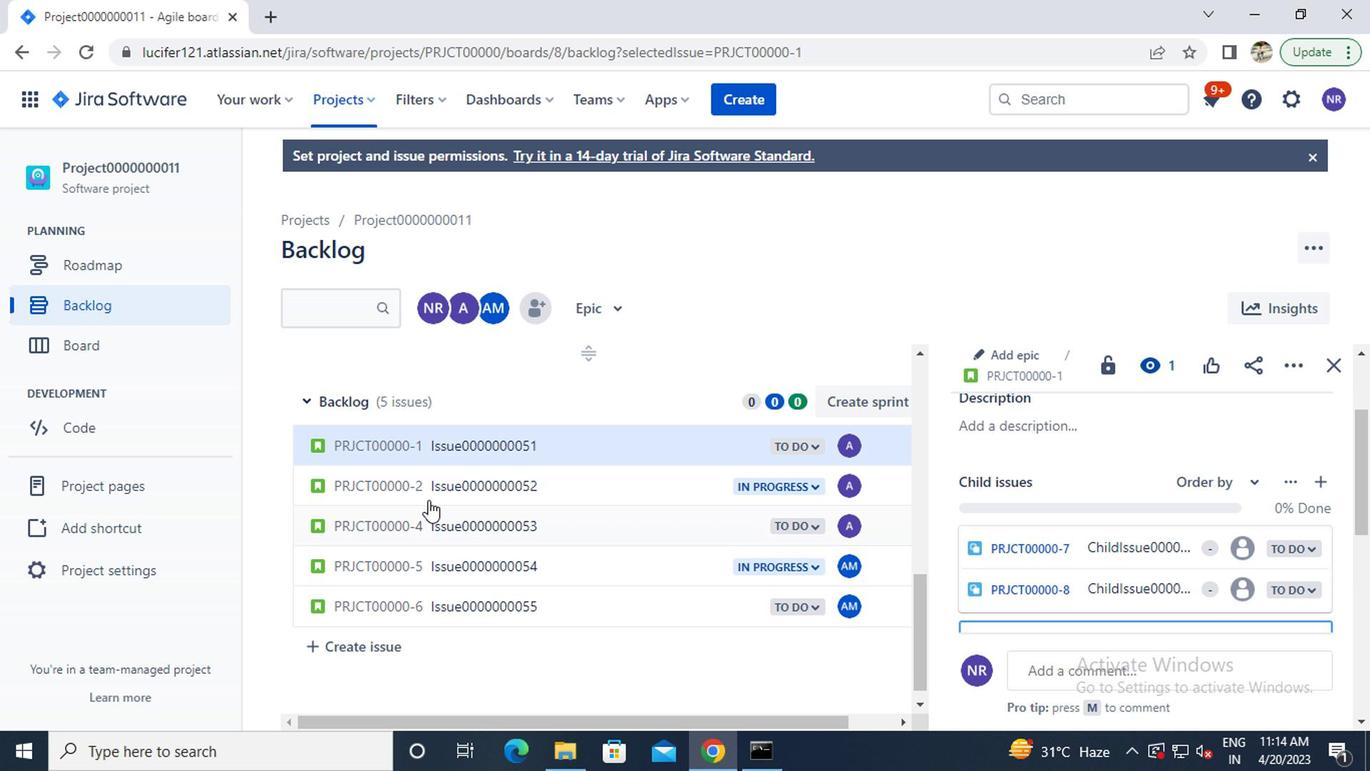 
Action: Mouse pressed left at (413, 472)
Screenshot: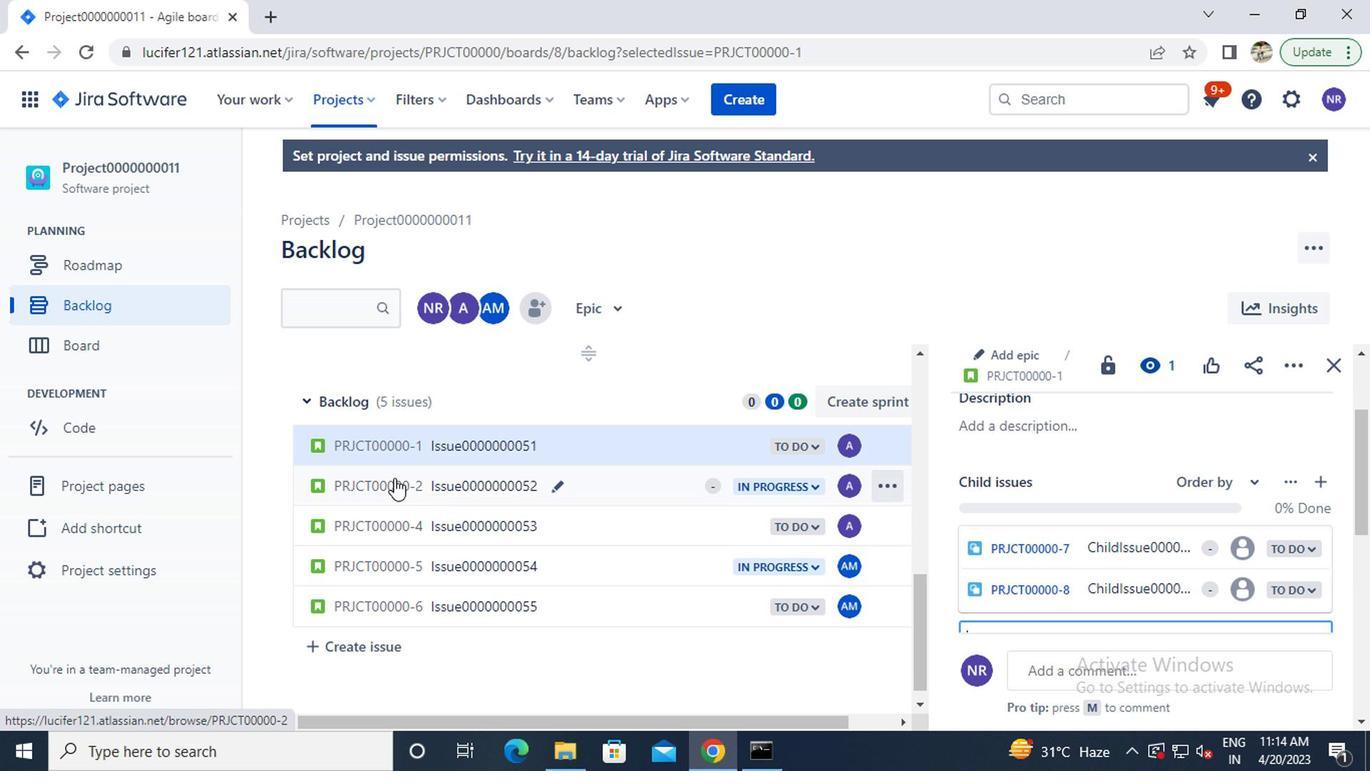 
Action: Mouse moved to (859, 450)
Screenshot: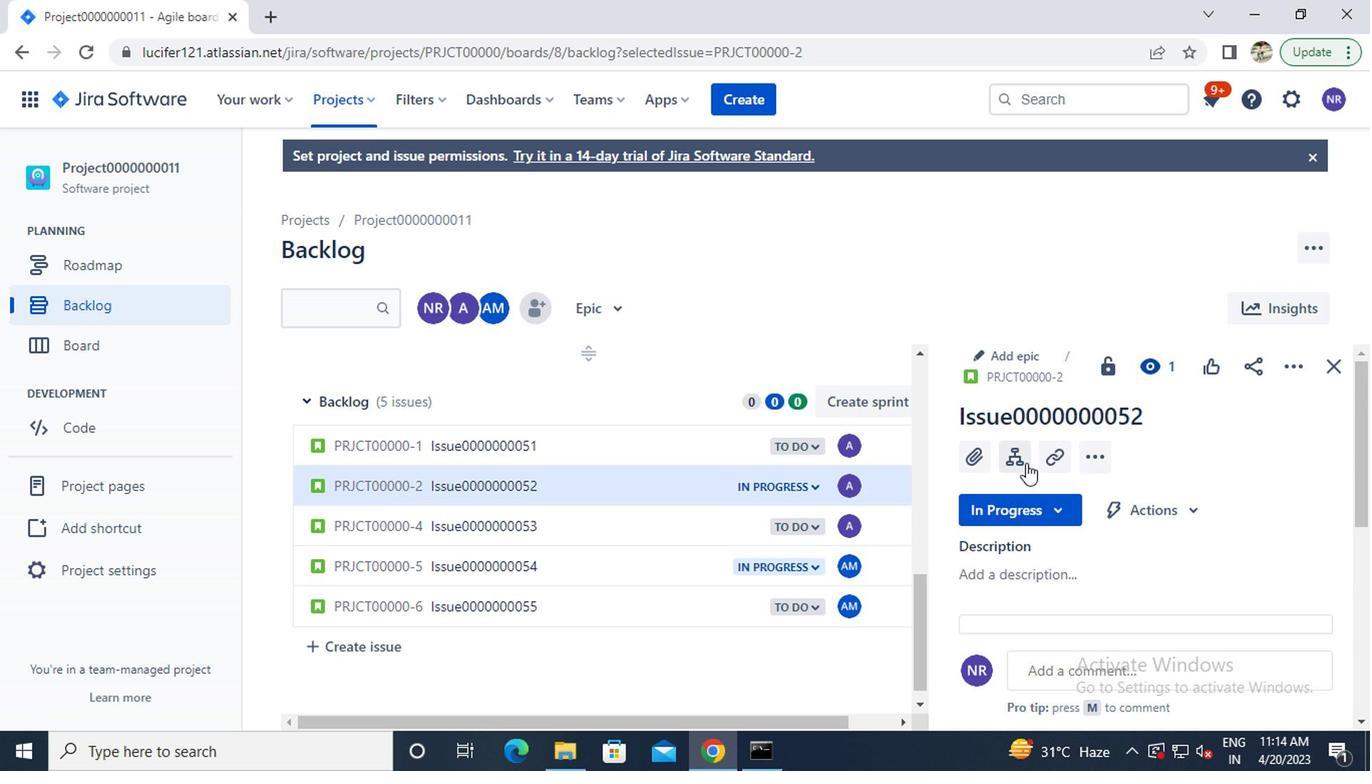 
Action: Mouse pressed left at (859, 450)
Screenshot: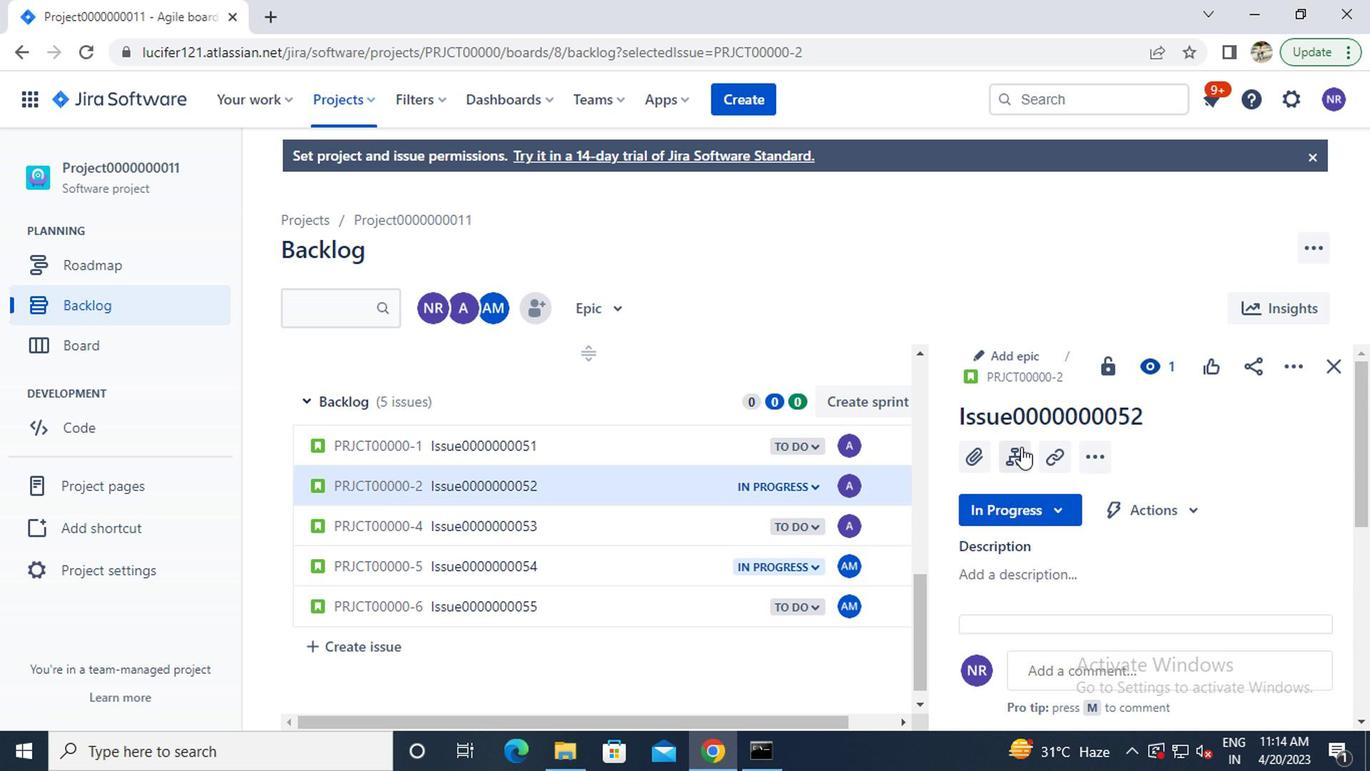 
Action: Mouse moved to (845, 495)
Screenshot: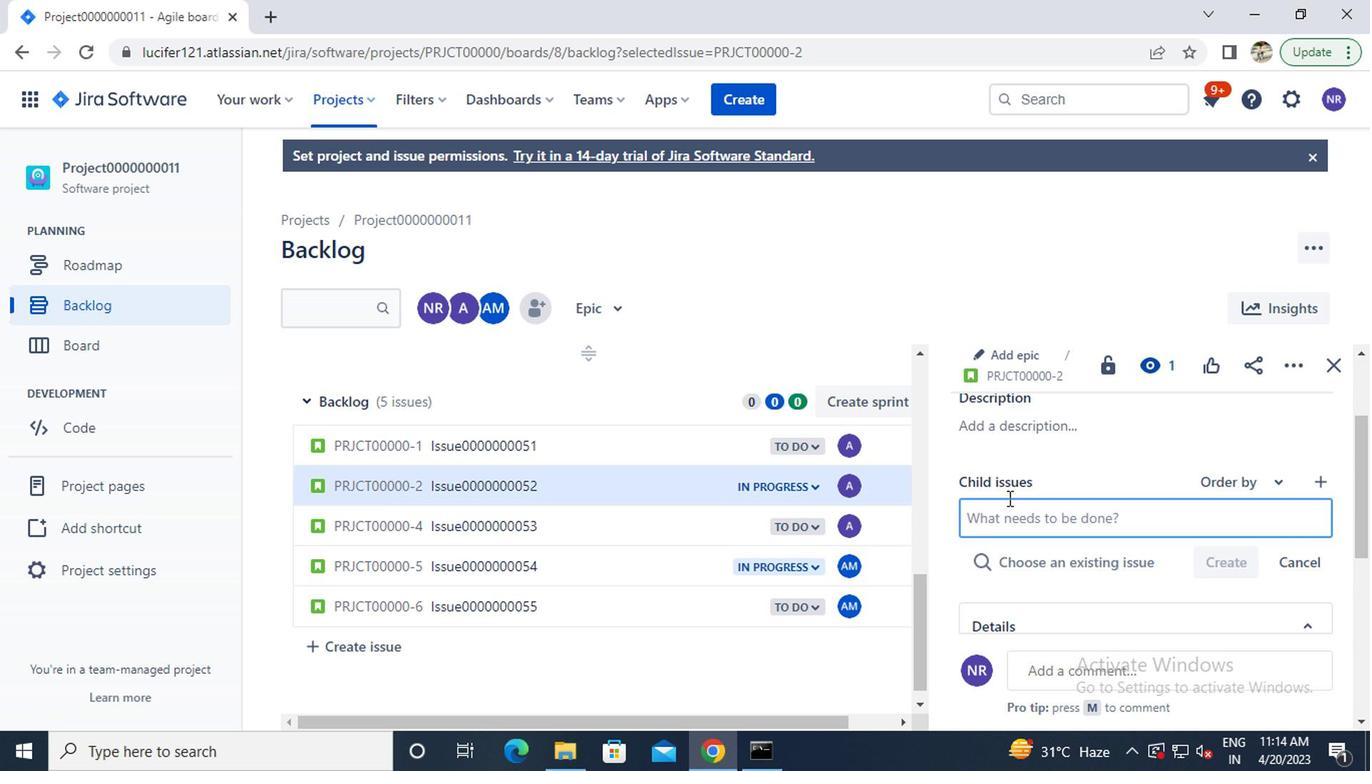 
Action: Mouse pressed left at (845, 495)
Screenshot: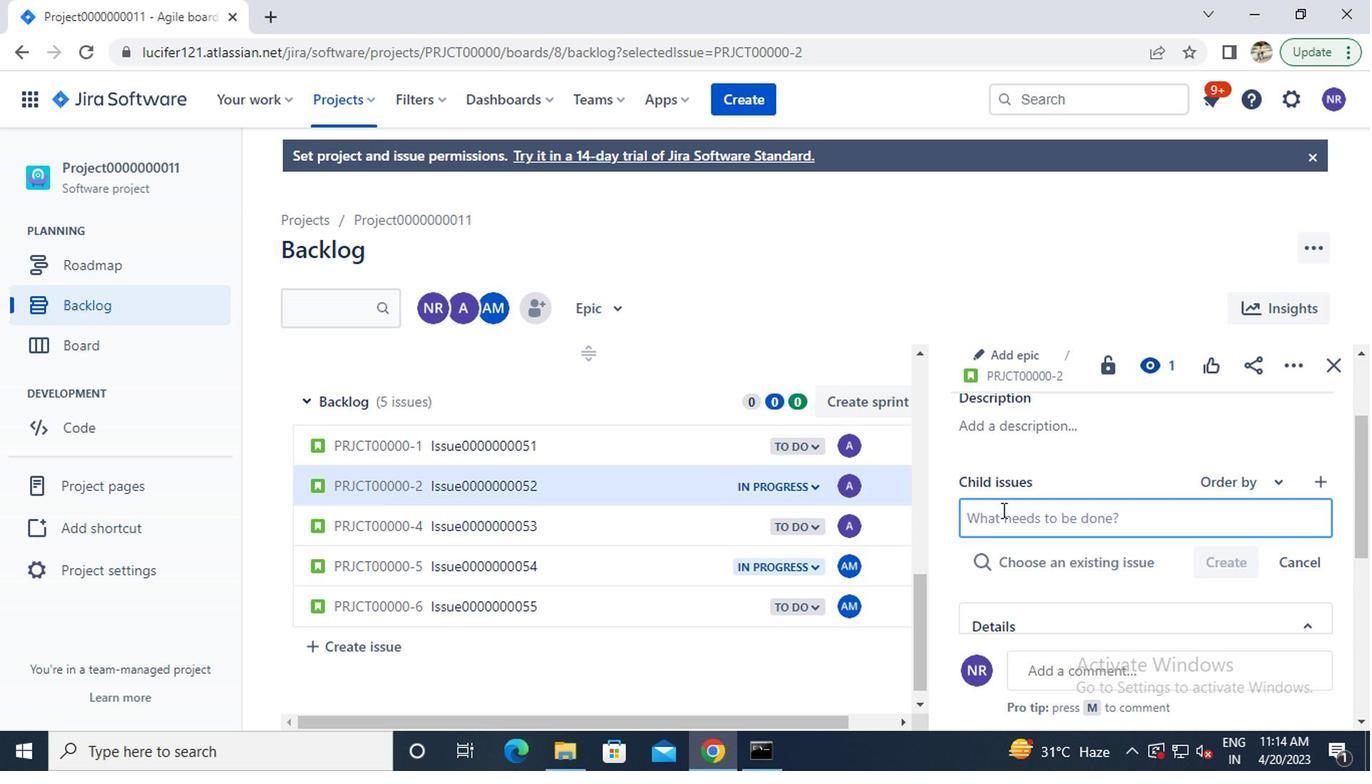 
Action: Key pressed <Key.caps_lock>c<Key.caps_lock>hild<Key.caps_lock>i<Key.caps_lock>ssue0000000103
Screenshot: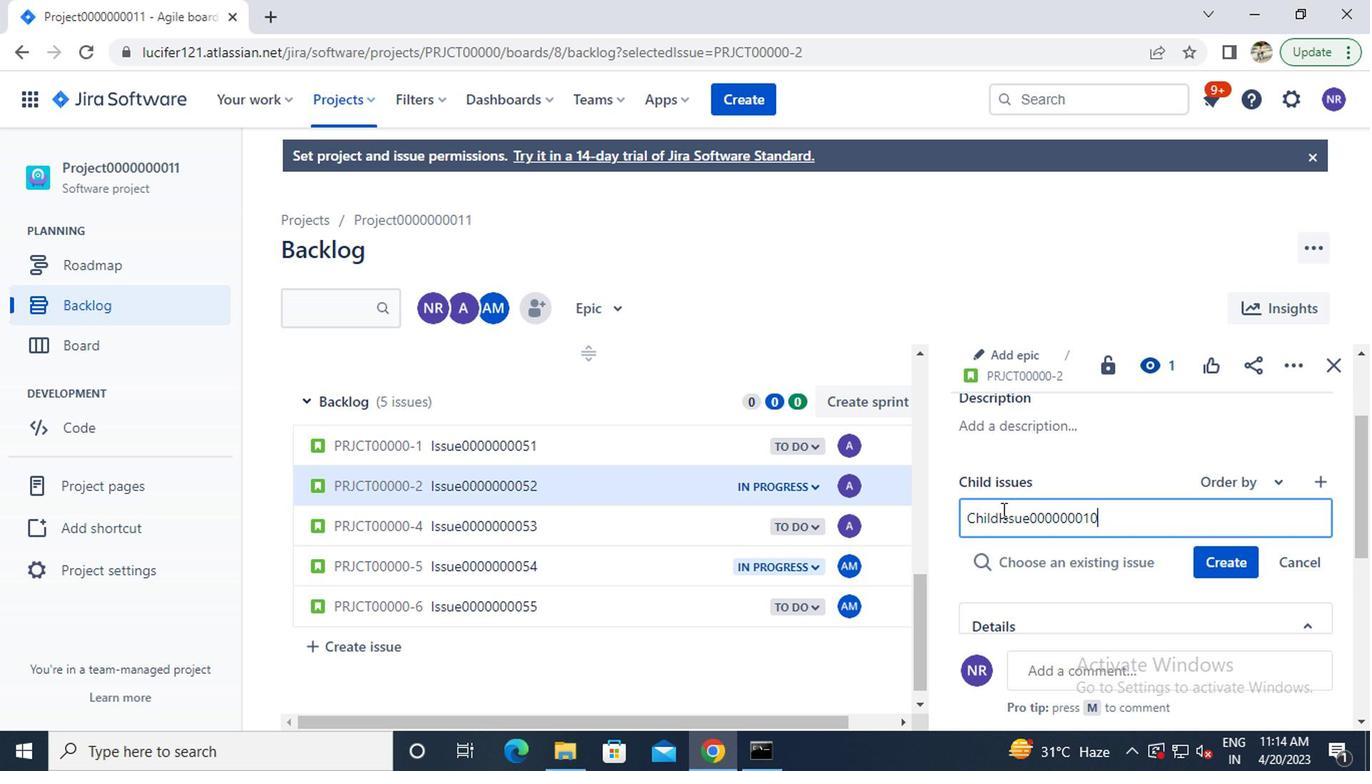 
Action: Mouse moved to (1000, 528)
Screenshot: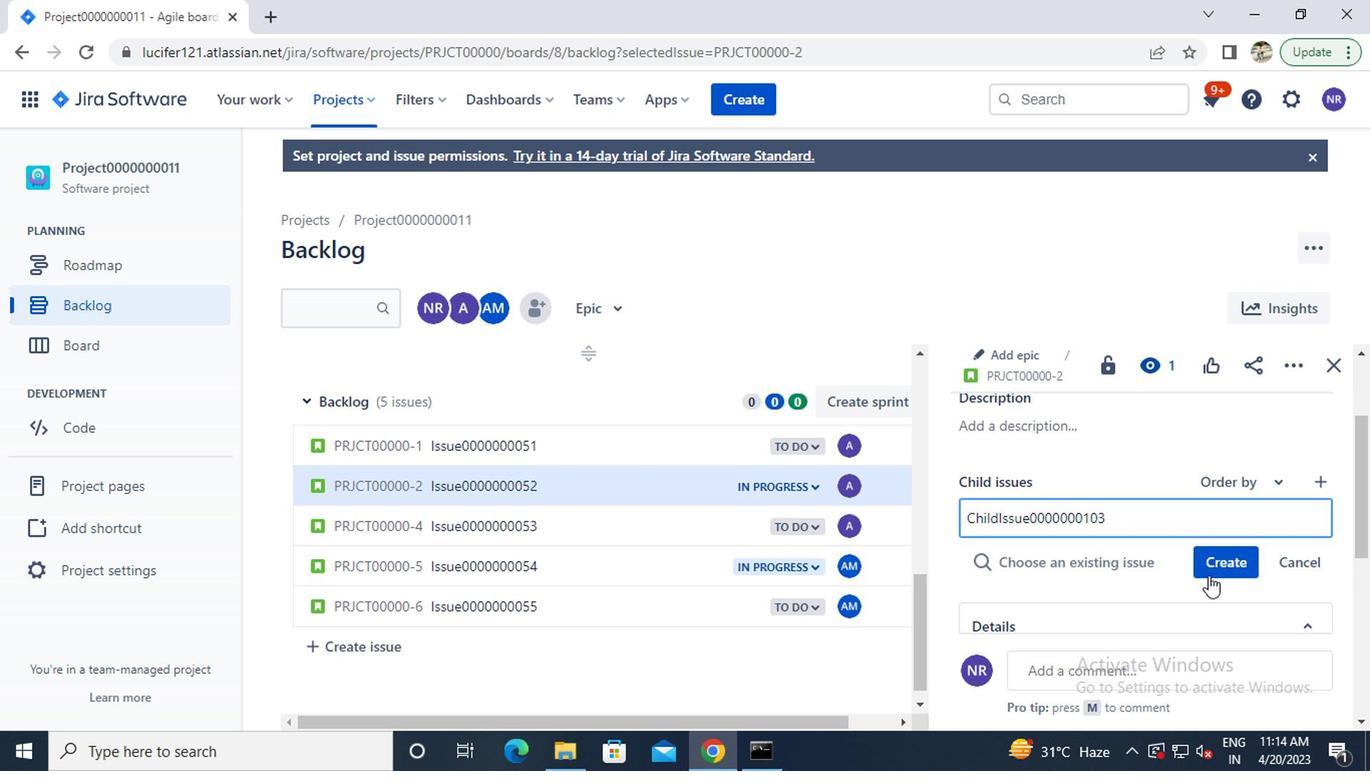 
Action: Mouse pressed left at (1000, 528)
Screenshot: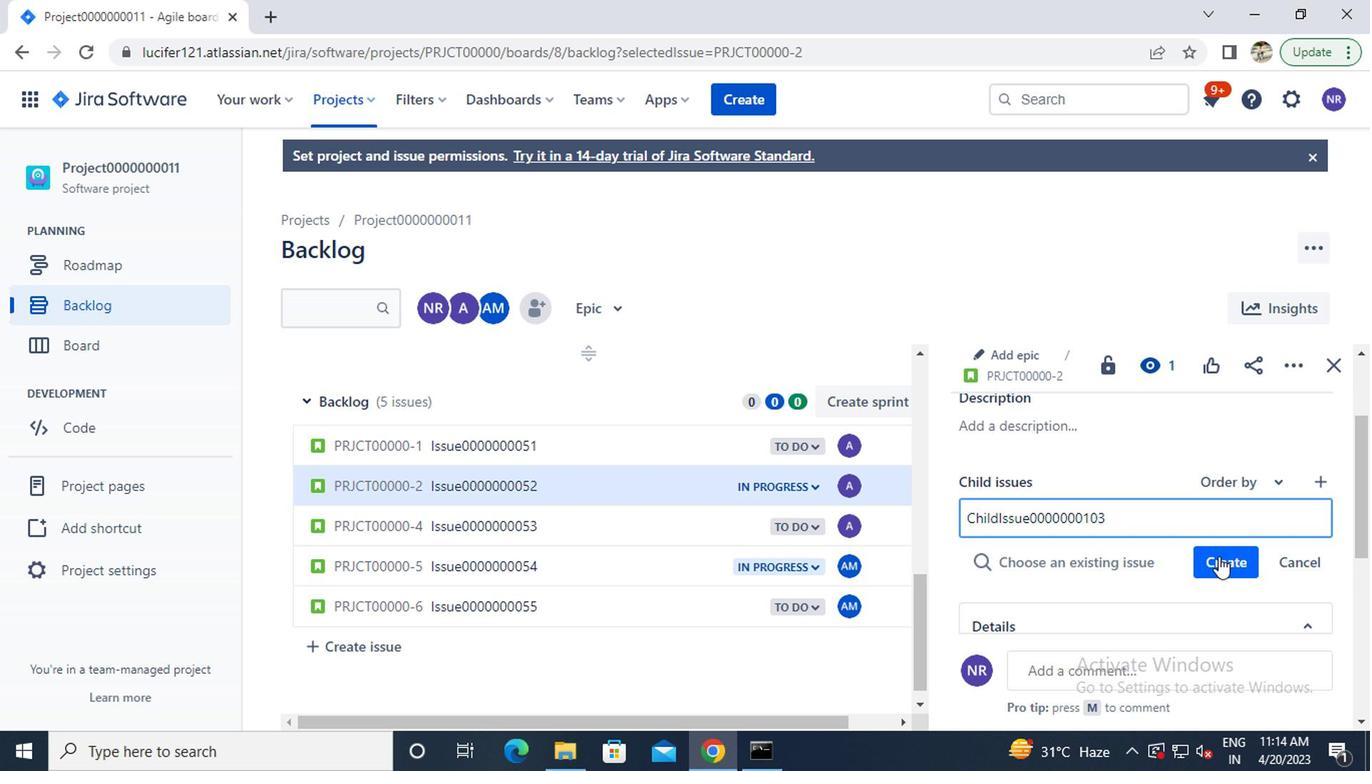 
Action: Key pressed <Key.caps_lock>c<Key.caps_lock>hild<Key.caps_lock>i<Key.caps_lock>ssue0000000104
Screenshot: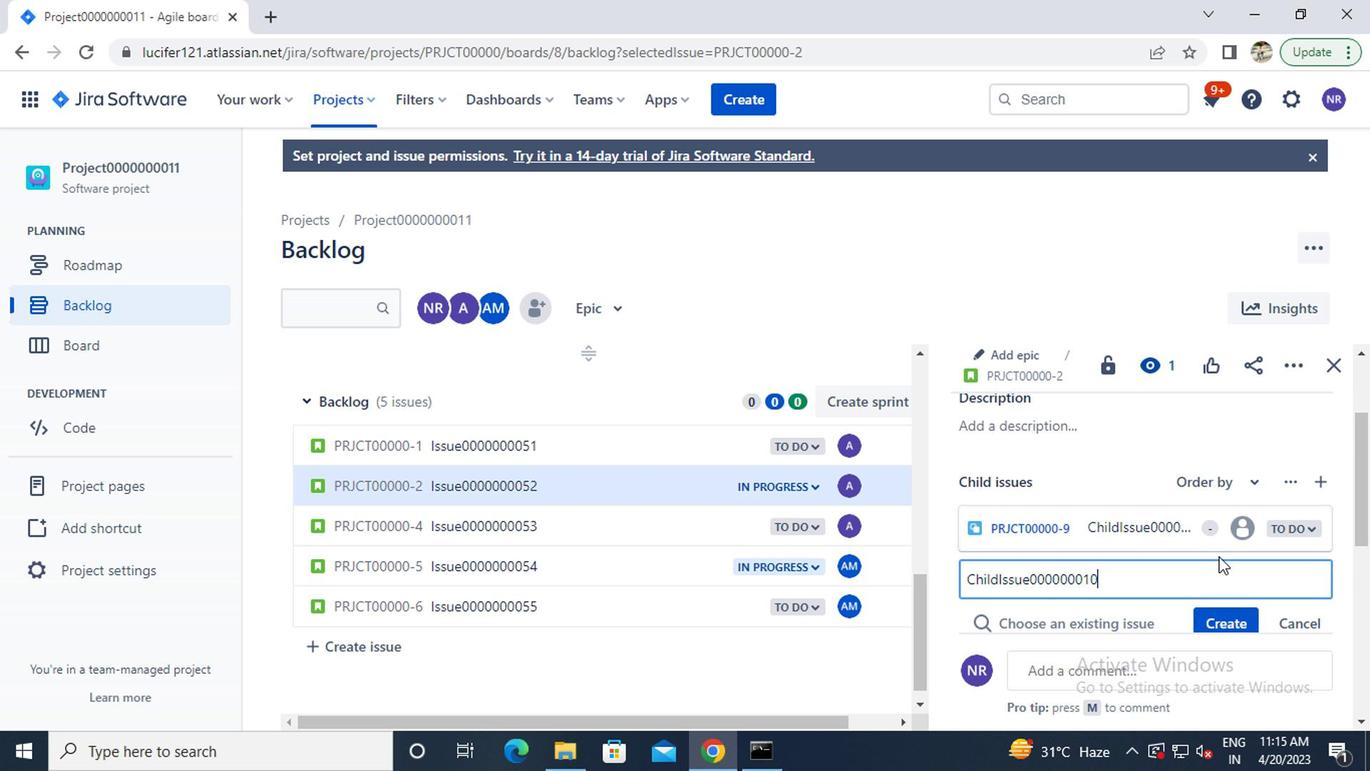 
Action: Mouse moved to (1000, 573)
Screenshot: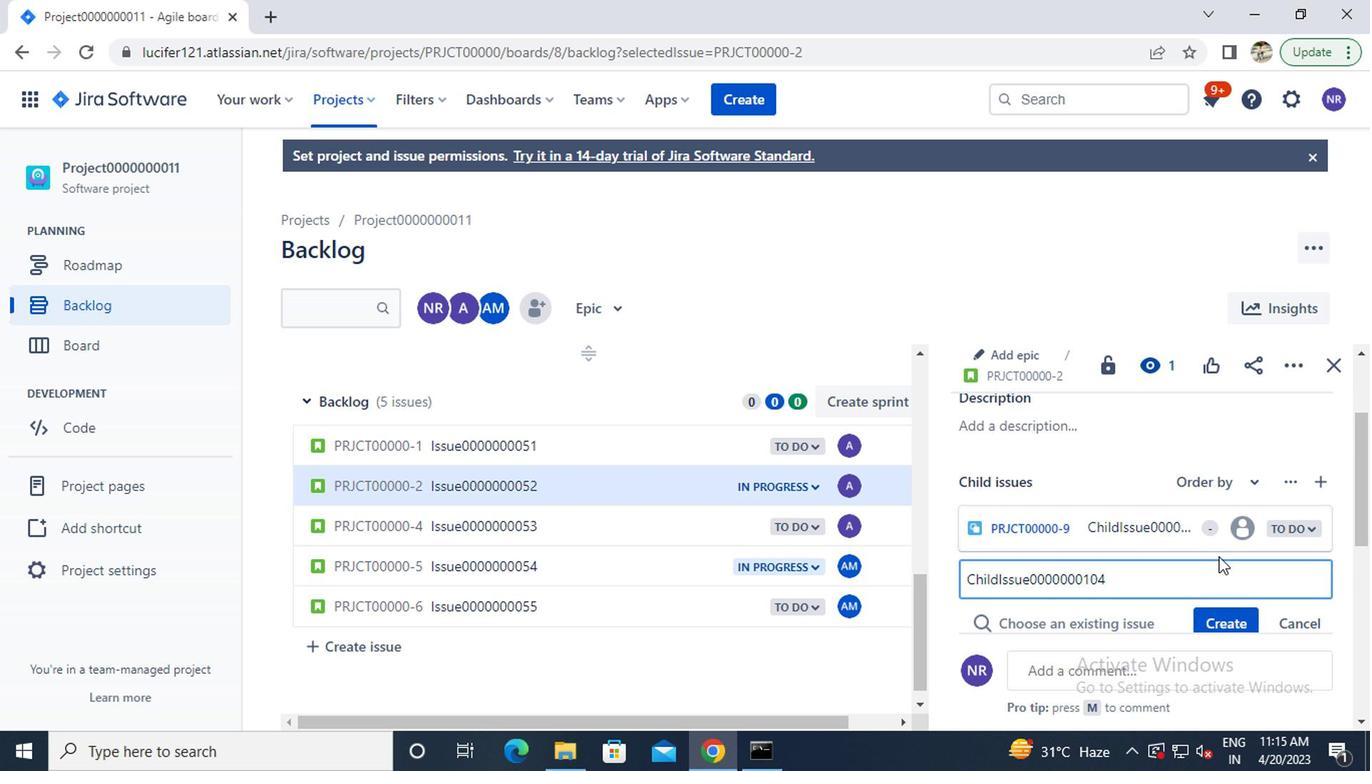 
Action: Mouse pressed left at (1000, 573)
Screenshot: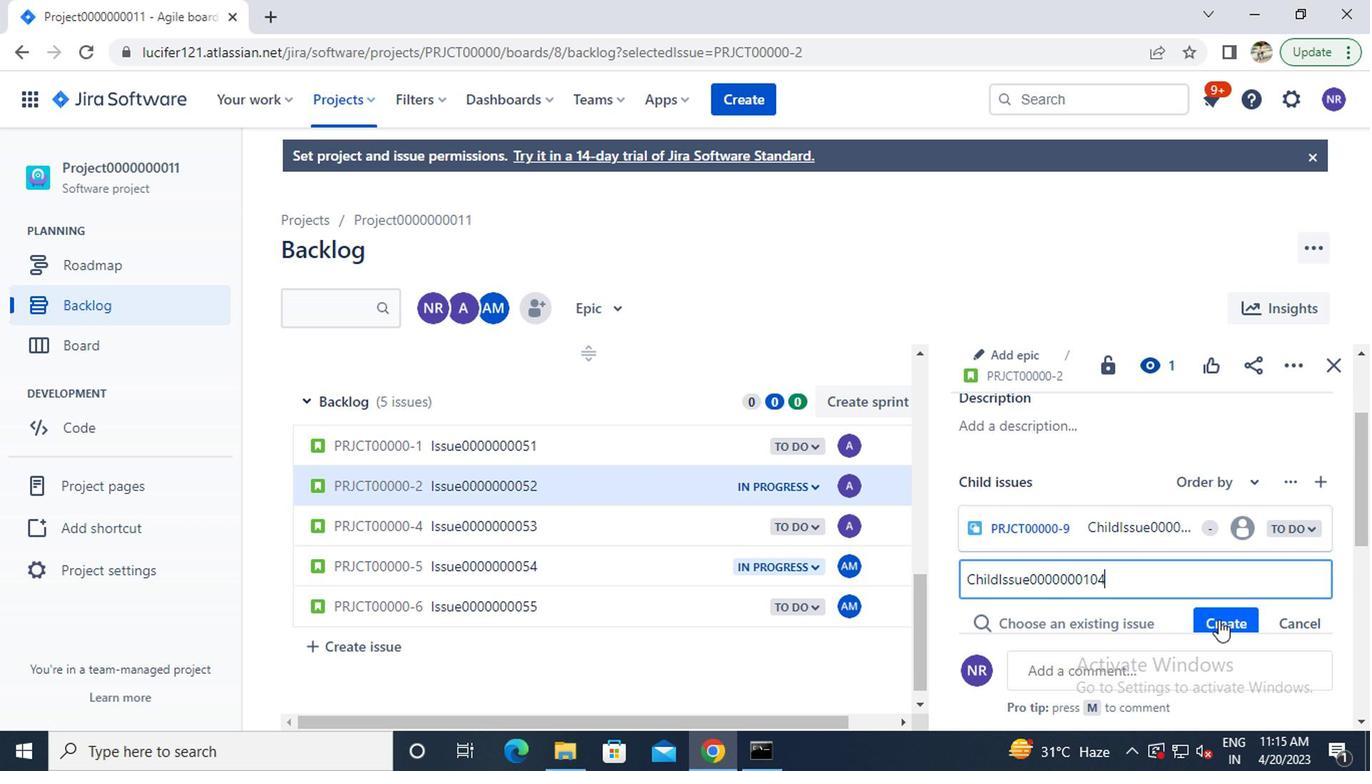 
Action: Mouse moved to (403, 504)
Screenshot: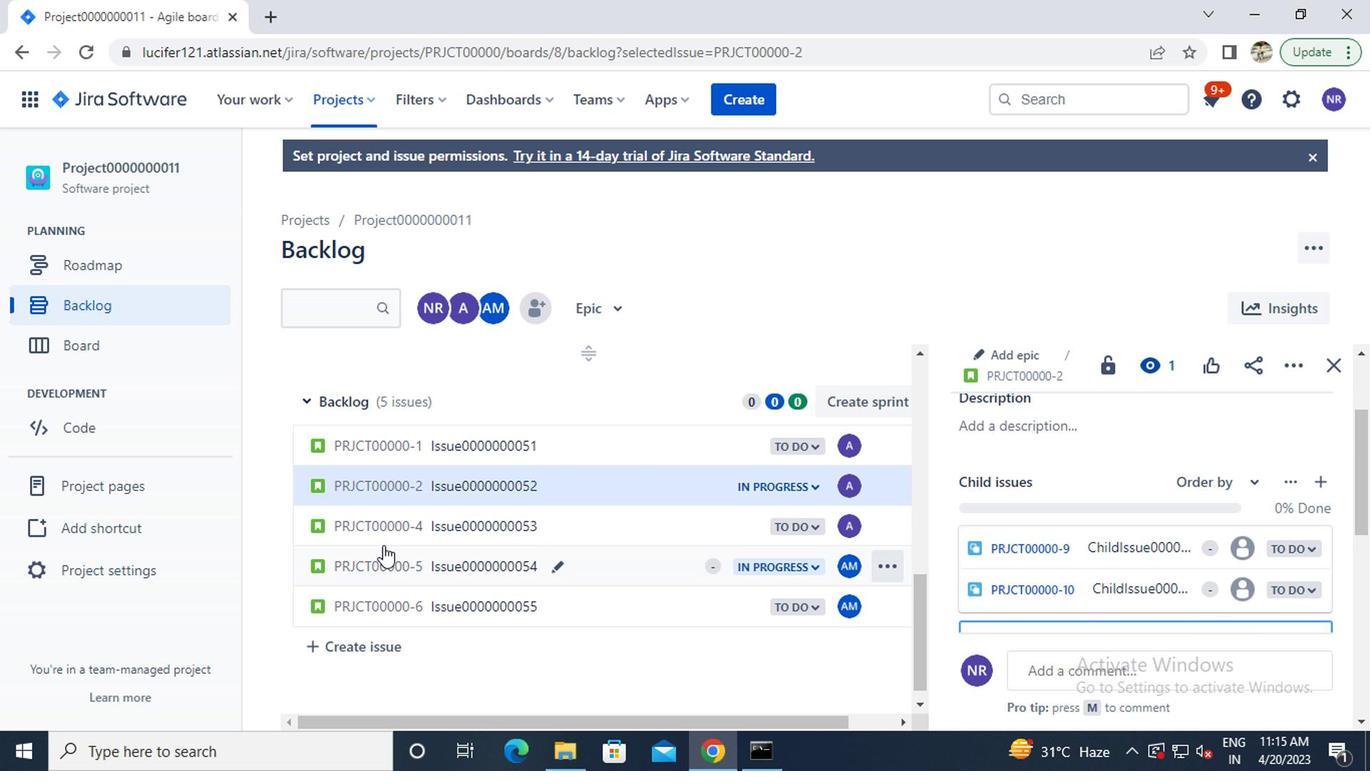 
Action: Mouse pressed left at (403, 504)
Screenshot: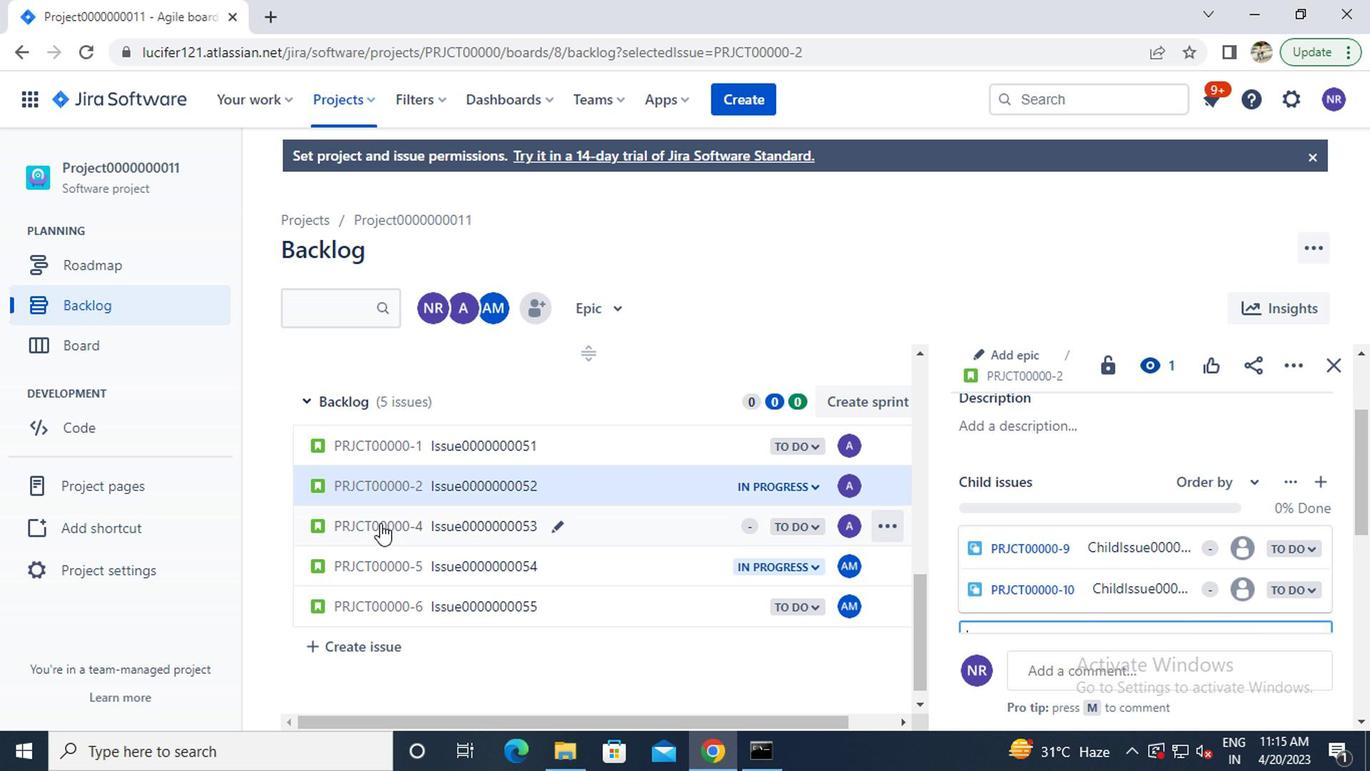 
Action: Mouse moved to (859, 456)
Screenshot: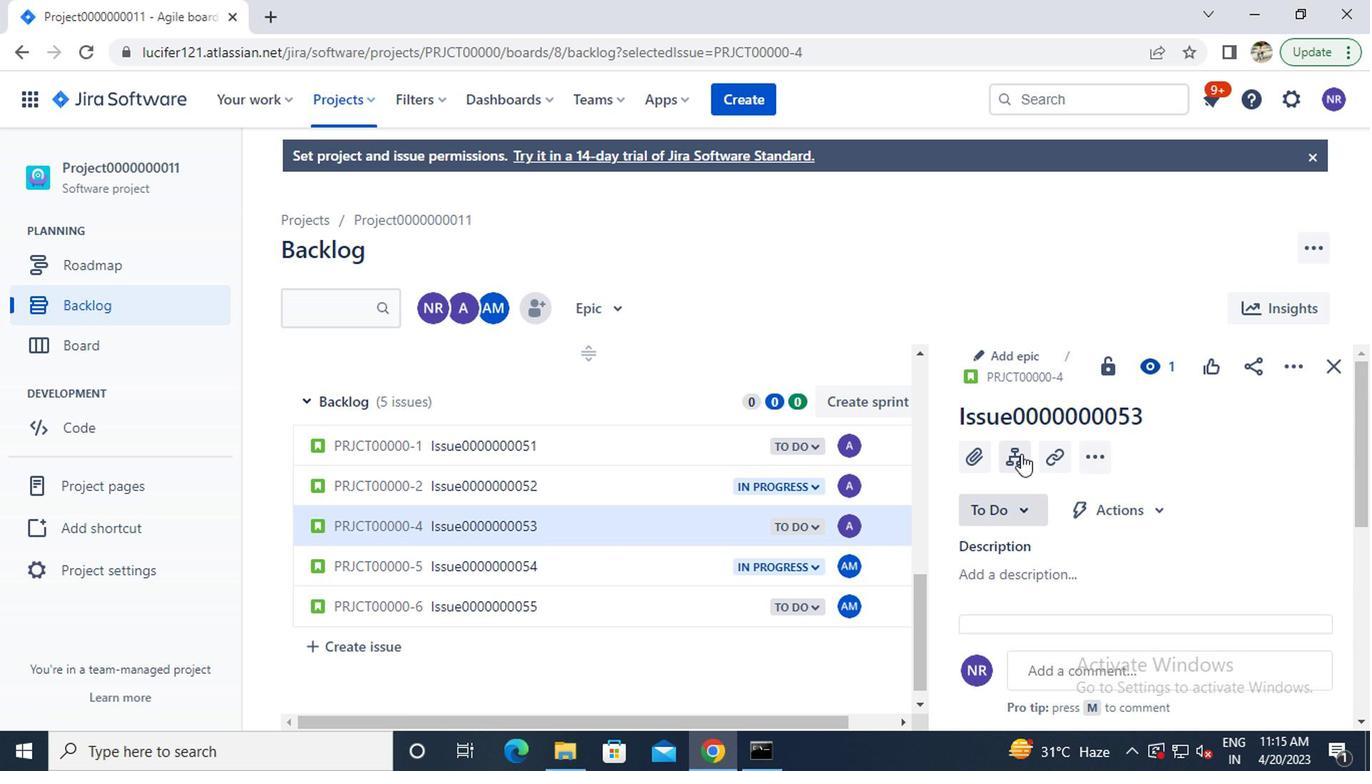 
Action: Mouse pressed left at (859, 456)
Screenshot: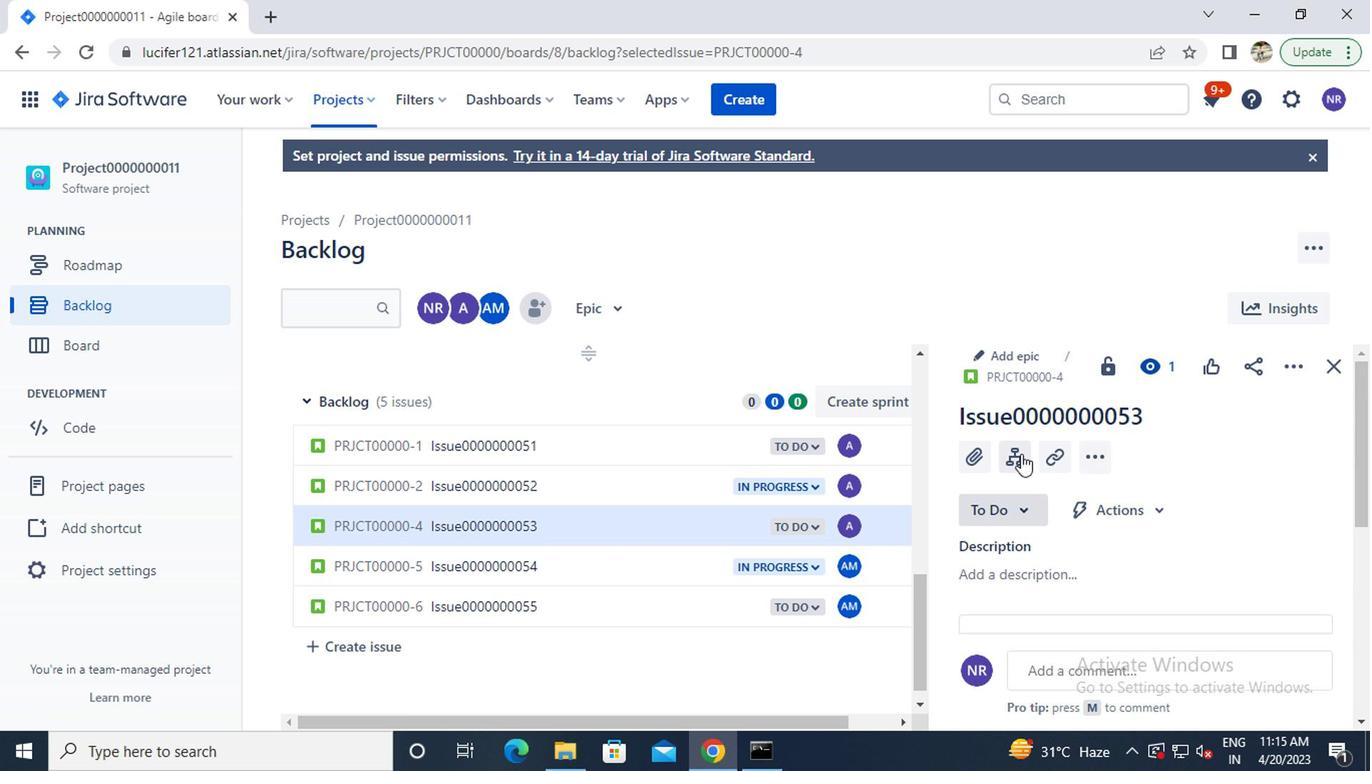 
Action: Mouse moved to (843, 502)
Screenshot: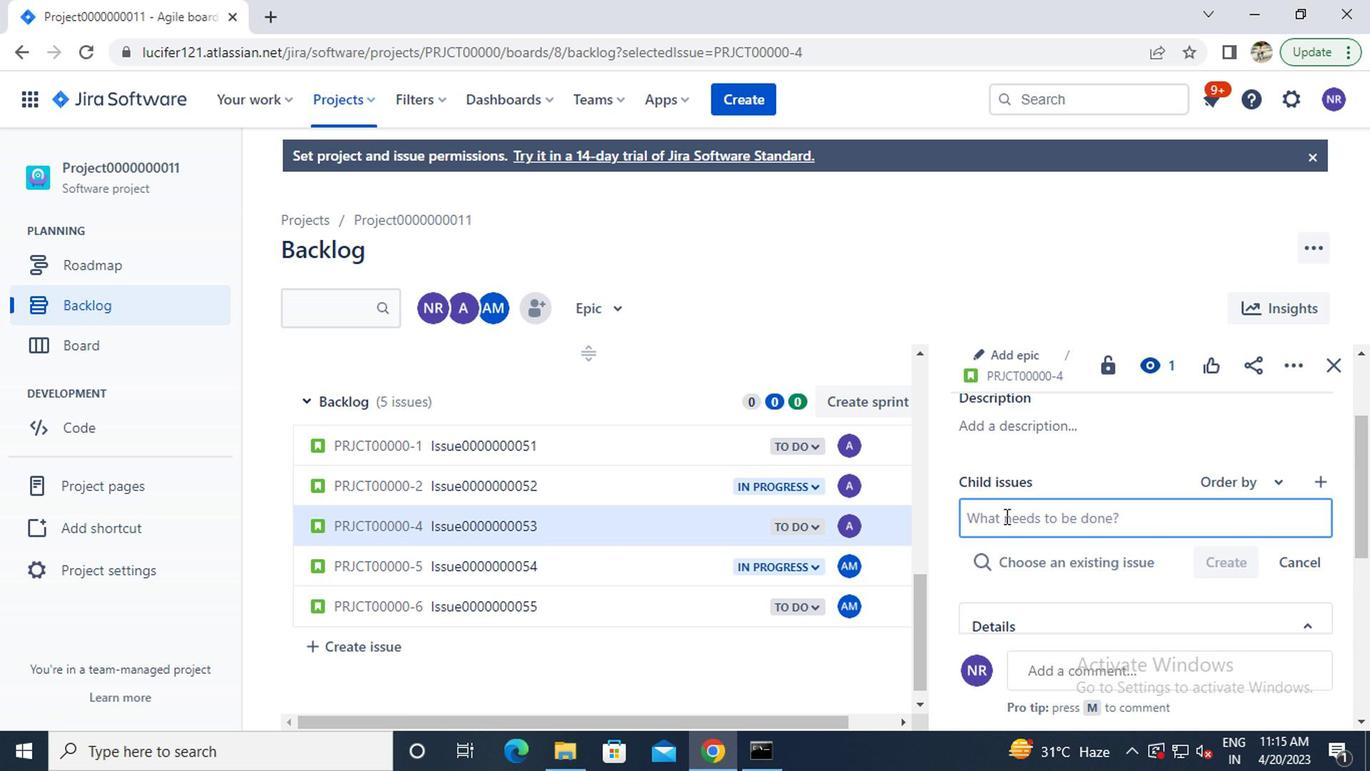 
Action: Mouse pressed left at (843, 502)
Screenshot: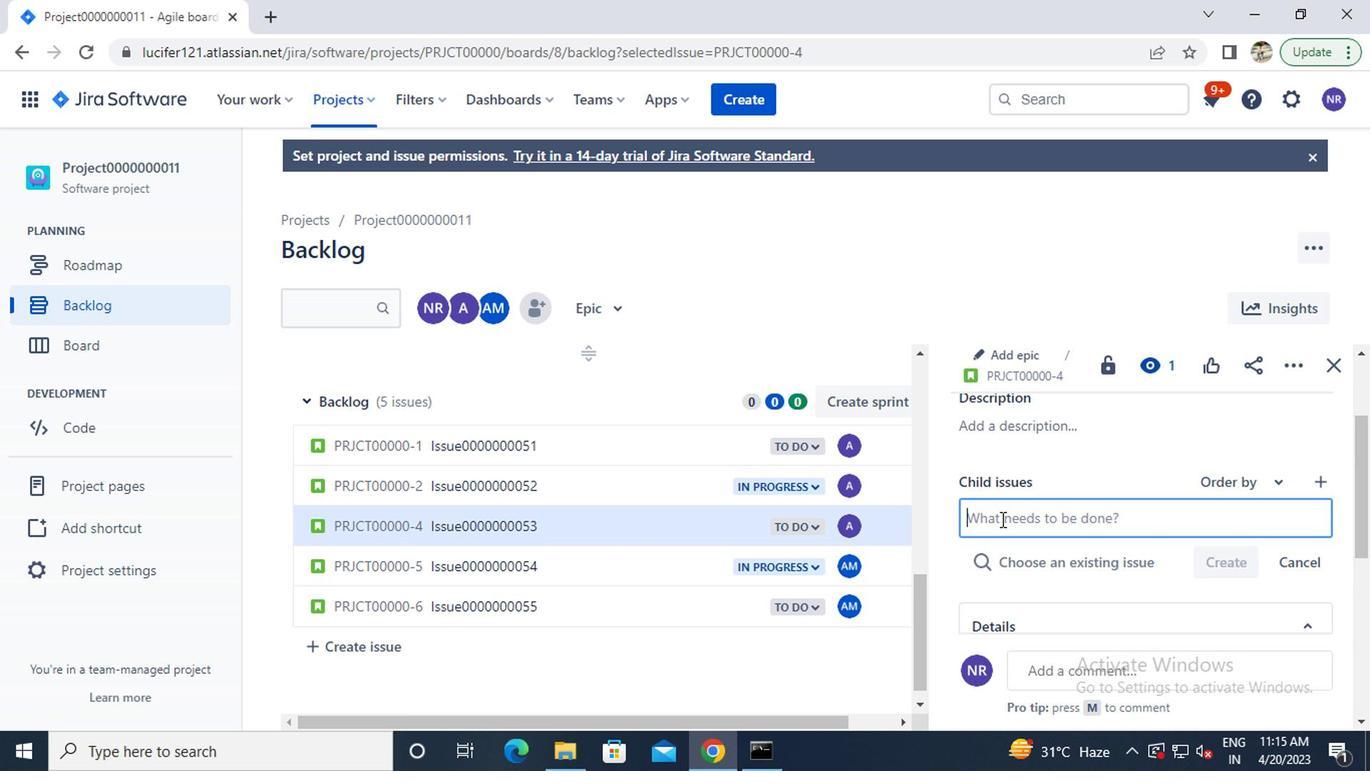 
Action: Key pressed <Key.caps_lock>c<Key.caps_lock>hild<Key.caps_lock>i<Key.caps_lock>ssue0000000105
Screenshot: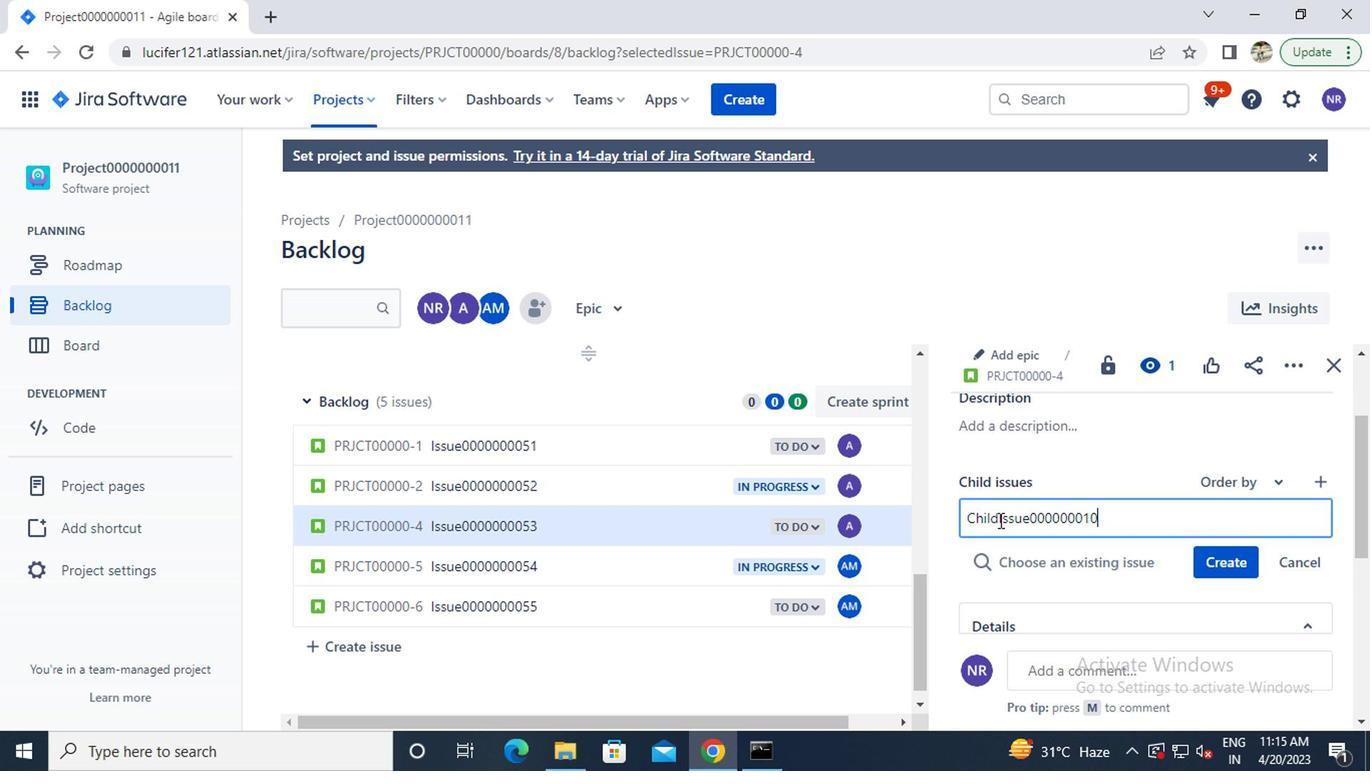 
Action: Mouse moved to (993, 534)
Screenshot: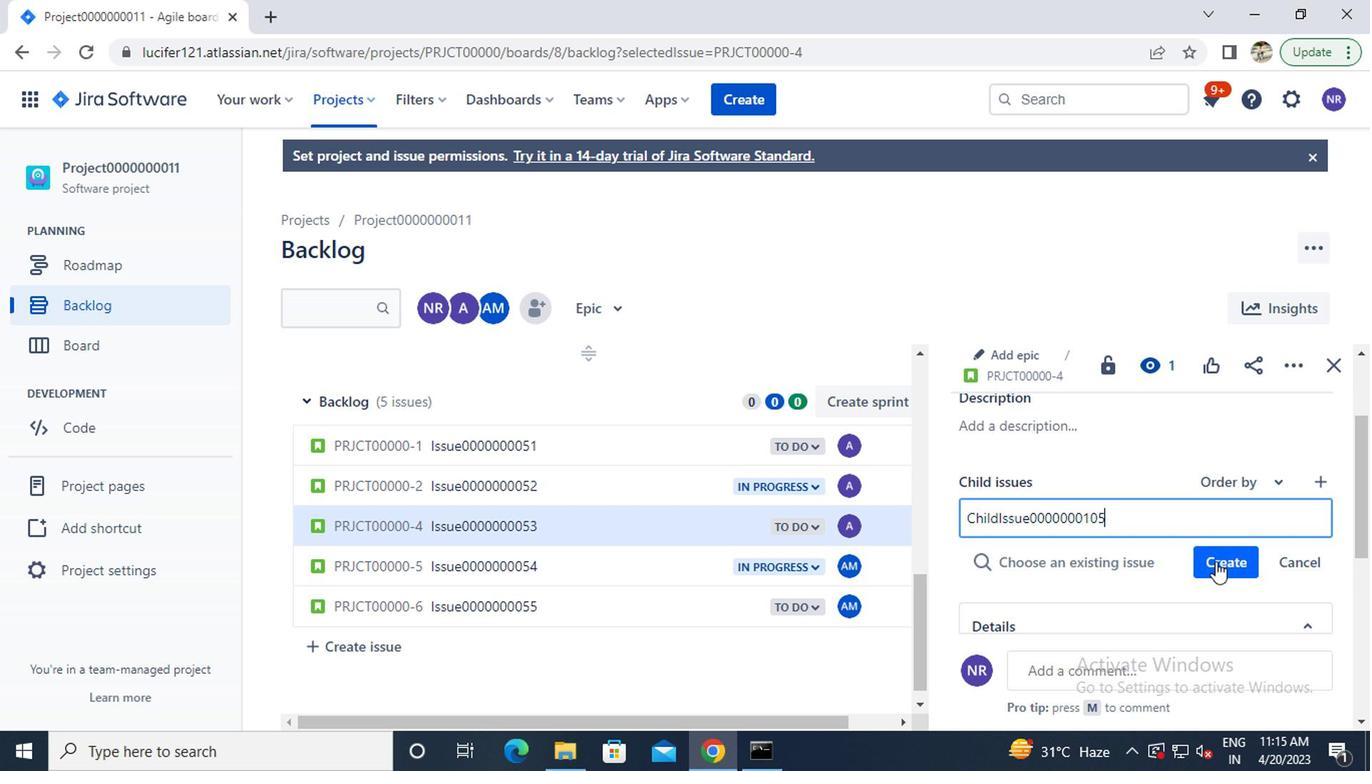 
Action: Mouse pressed left at (993, 534)
Screenshot: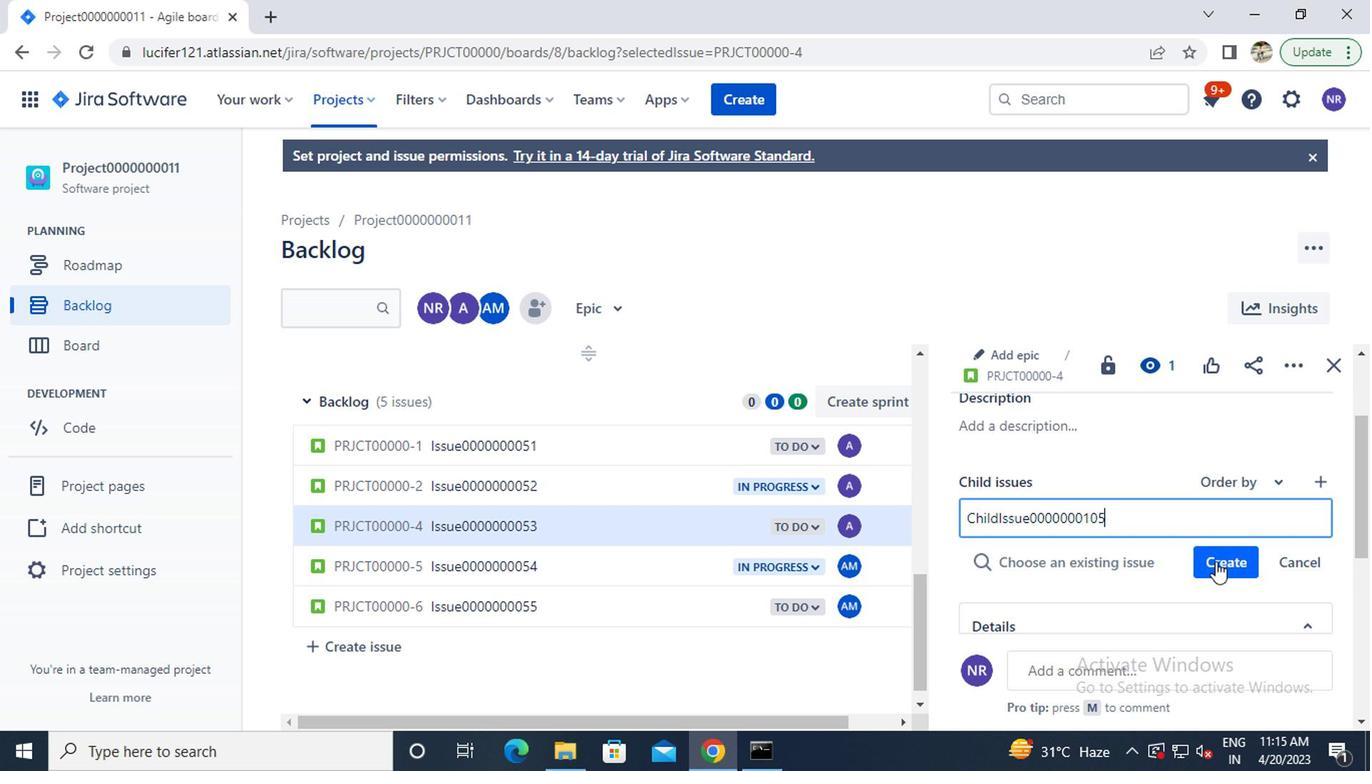
